 Task: Look for space in Lālgola, India from 9th June, 2023 to 16th June, 2023 for 2 adults in price range Rs.8000 to Rs.16000. Place can be entire place with 2 bedrooms having 2 beds and 1 bathroom. Property type can be house, flat, guest house. Booking option can be shelf check-in. Required host language is English.
Action: Mouse moved to (424, 73)
Screenshot: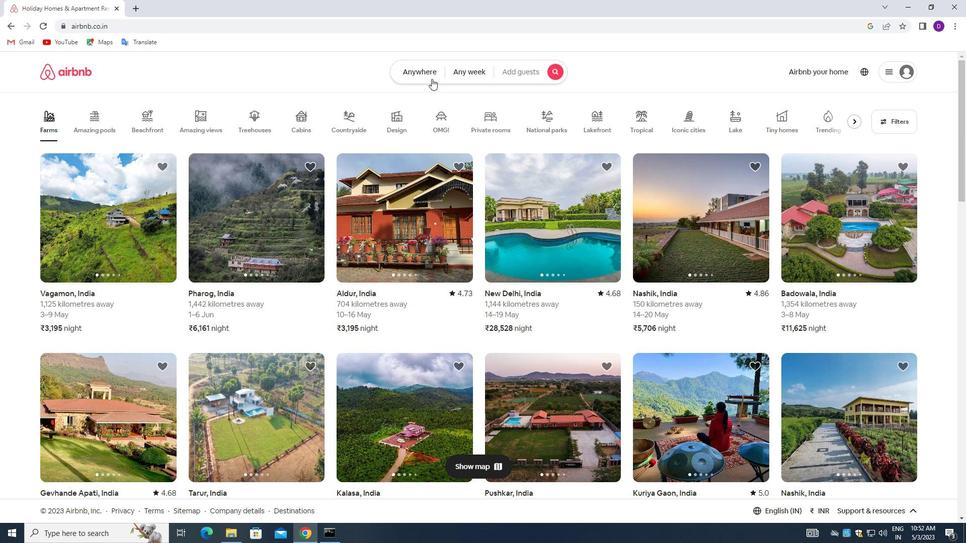 
Action: Mouse pressed left at (424, 73)
Screenshot: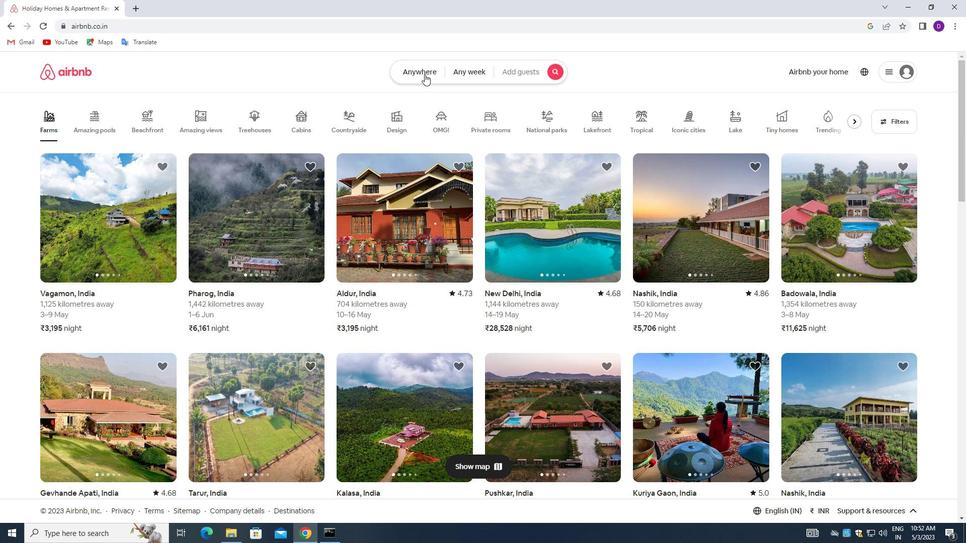 
Action: Mouse moved to (322, 116)
Screenshot: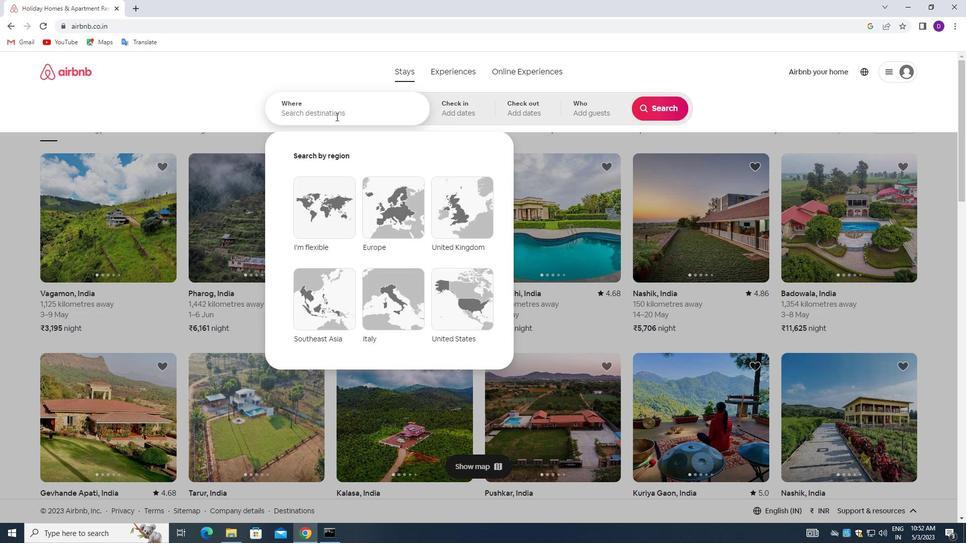 
Action: Mouse pressed left at (322, 116)
Screenshot: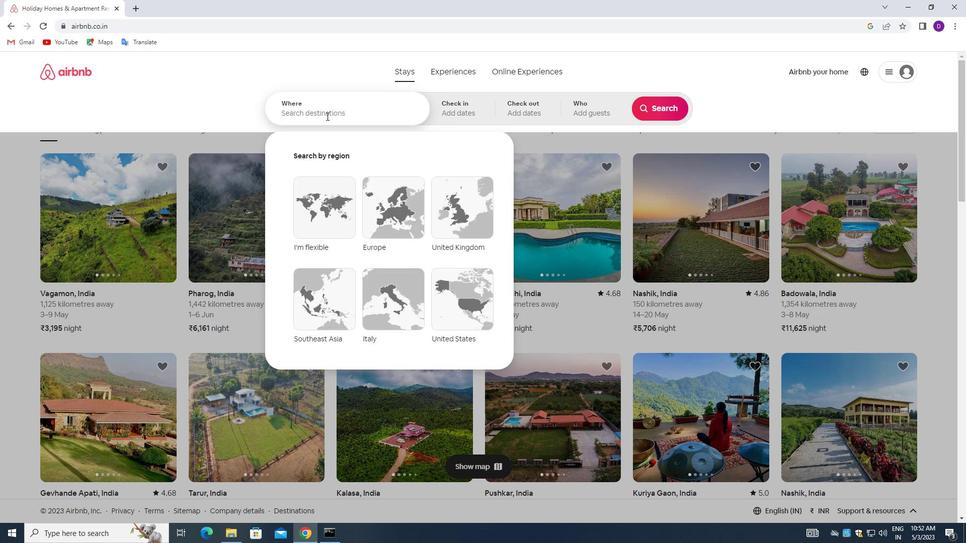 
Action: Mouse moved to (196, 98)
Screenshot: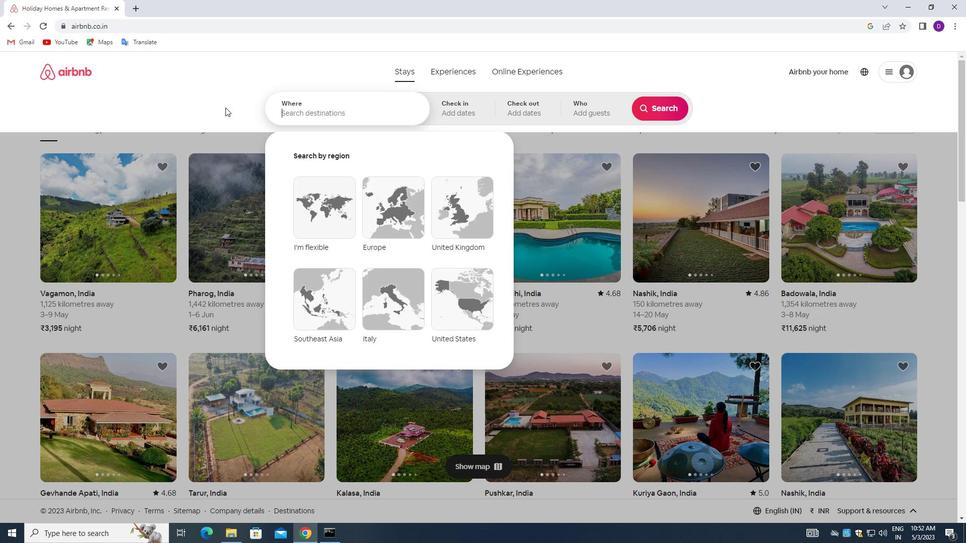 
Action: Key pressed <Key.shift>LALGOLA,<Key.space><Key.shift>INDIA<Key.enter>
Screenshot: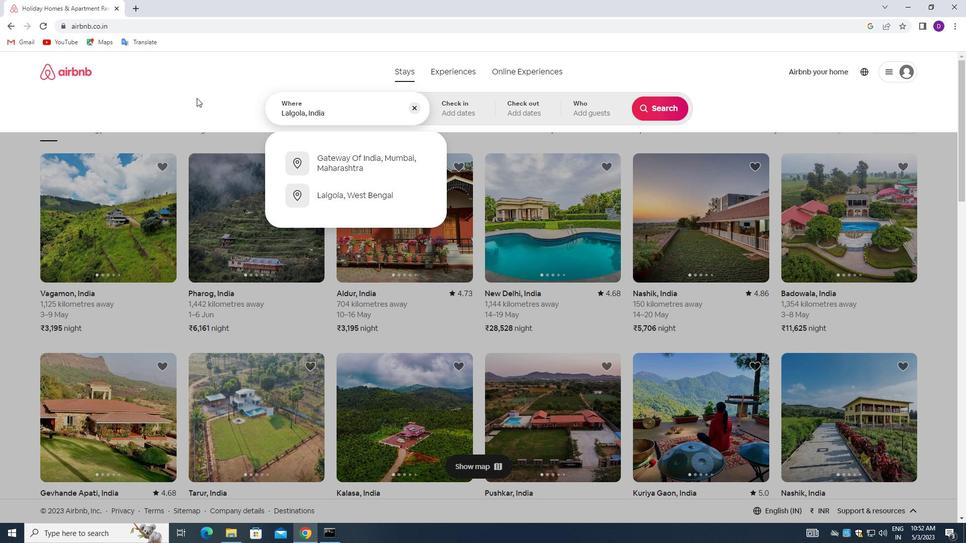 
Action: Mouse moved to (623, 255)
Screenshot: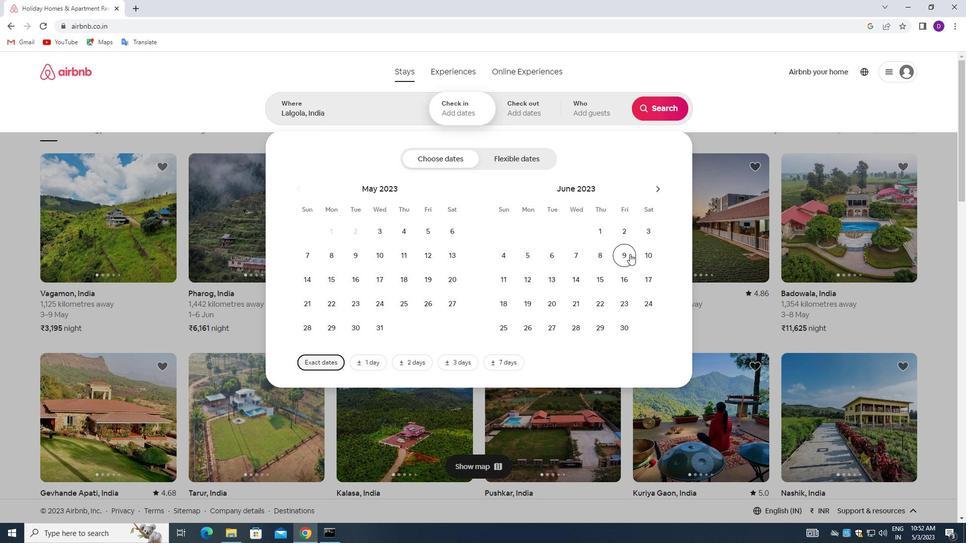 
Action: Mouse pressed left at (623, 255)
Screenshot: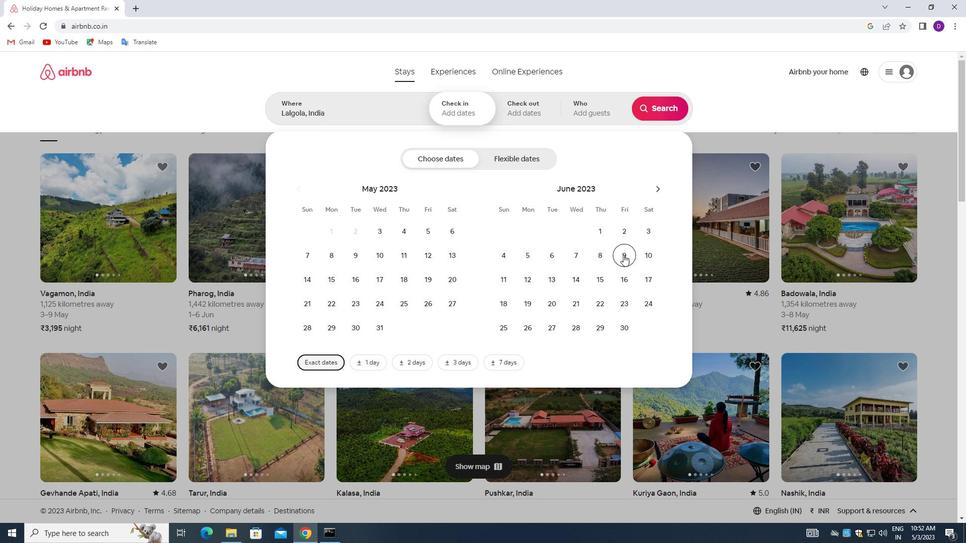 
Action: Mouse moved to (624, 276)
Screenshot: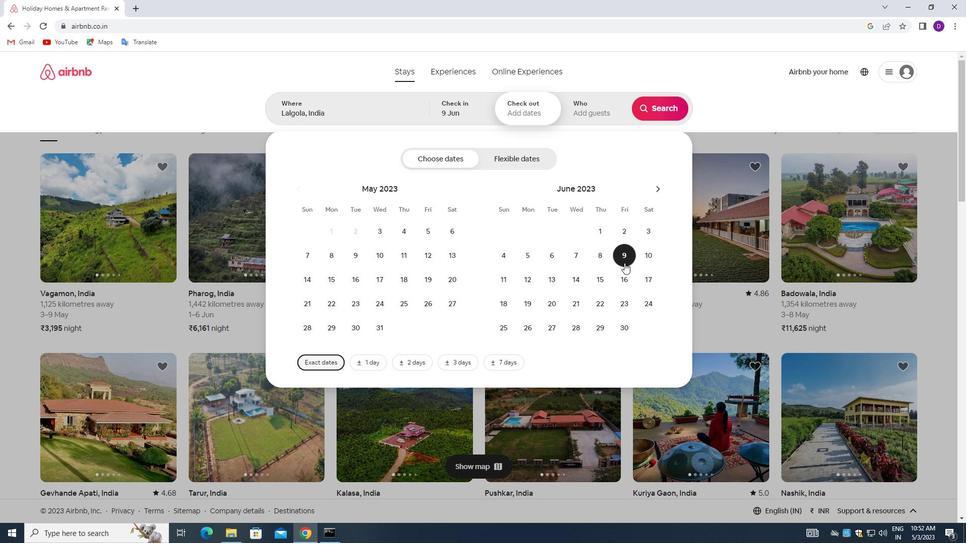 
Action: Mouse pressed left at (624, 276)
Screenshot: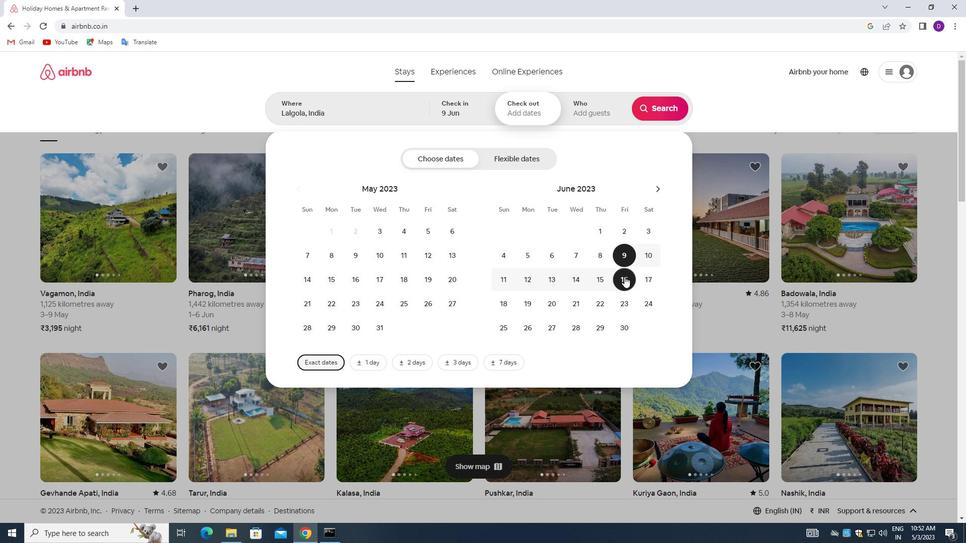 
Action: Mouse moved to (579, 113)
Screenshot: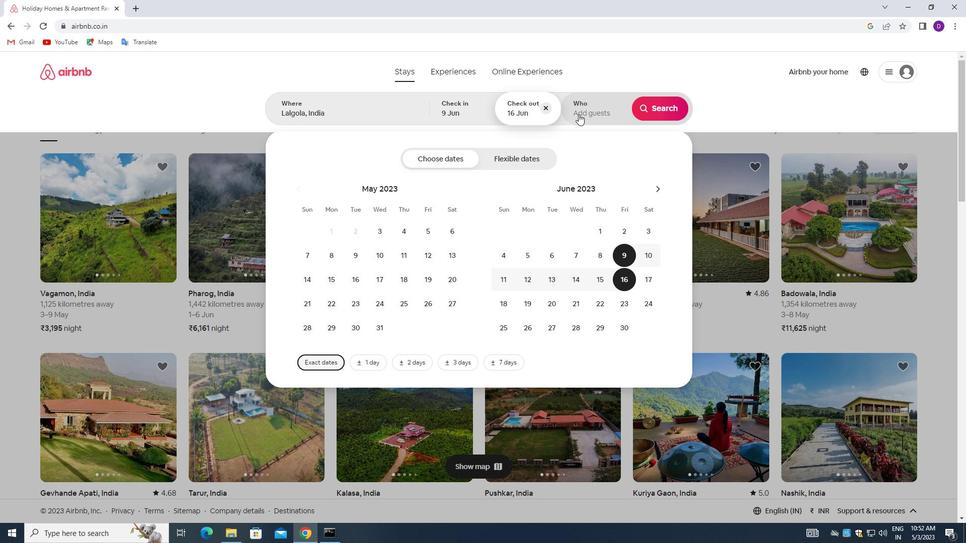 
Action: Mouse pressed left at (579, 113)
Screenshot: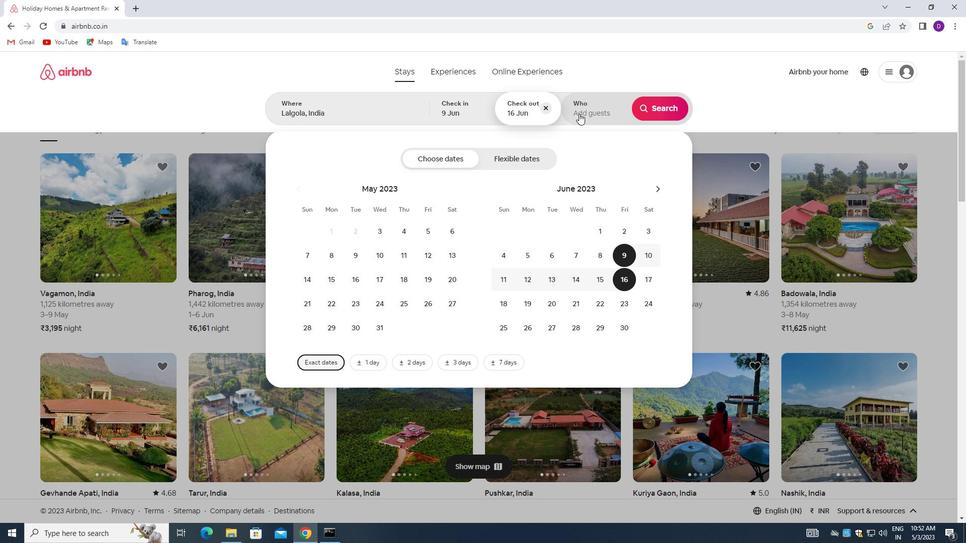 
Action: Mouse moved to (667, 162)
Screenshot: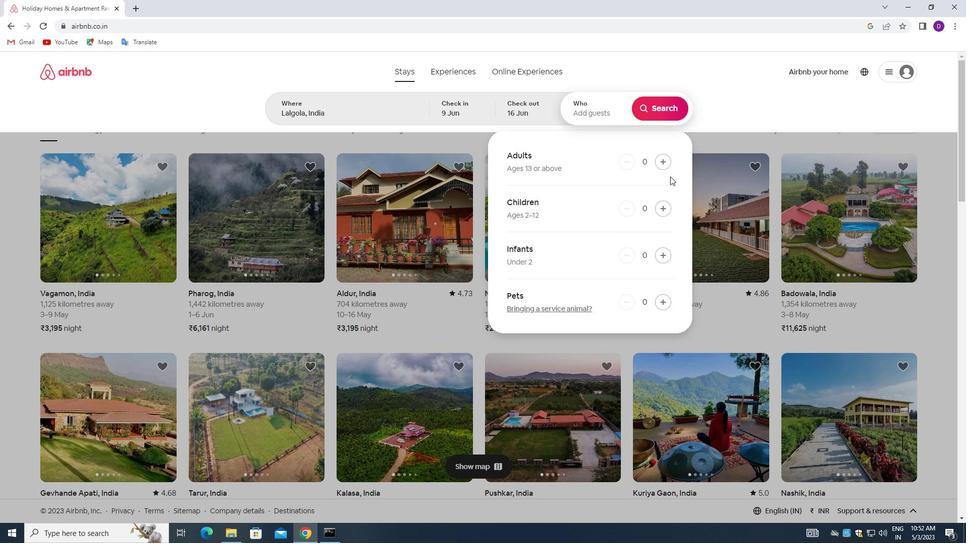 
Action: Mouse pressed left at (667, 162)
Screenshot: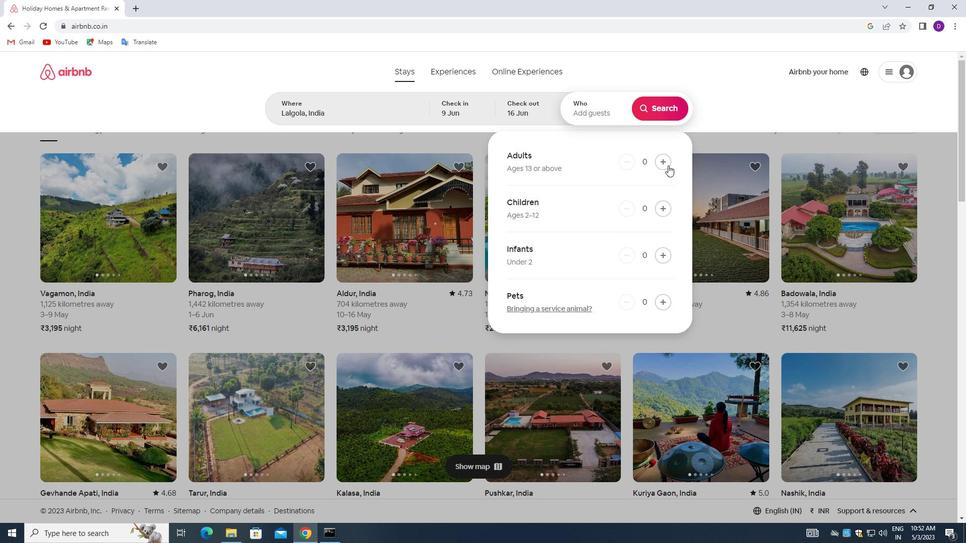 
Action: Mouse pressed left at (667, 162)
Screenshot: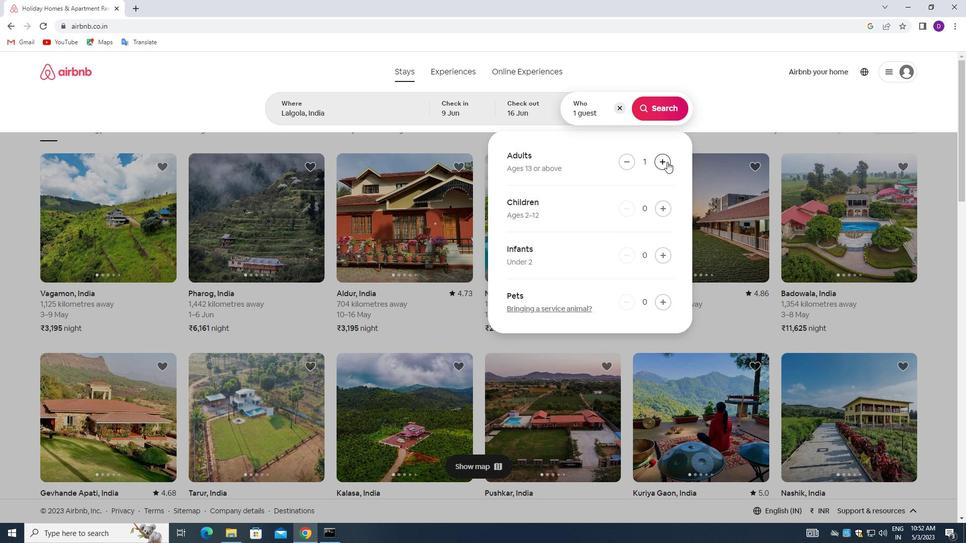 
Action: Mouse moved to (655, 105)
Screenshot: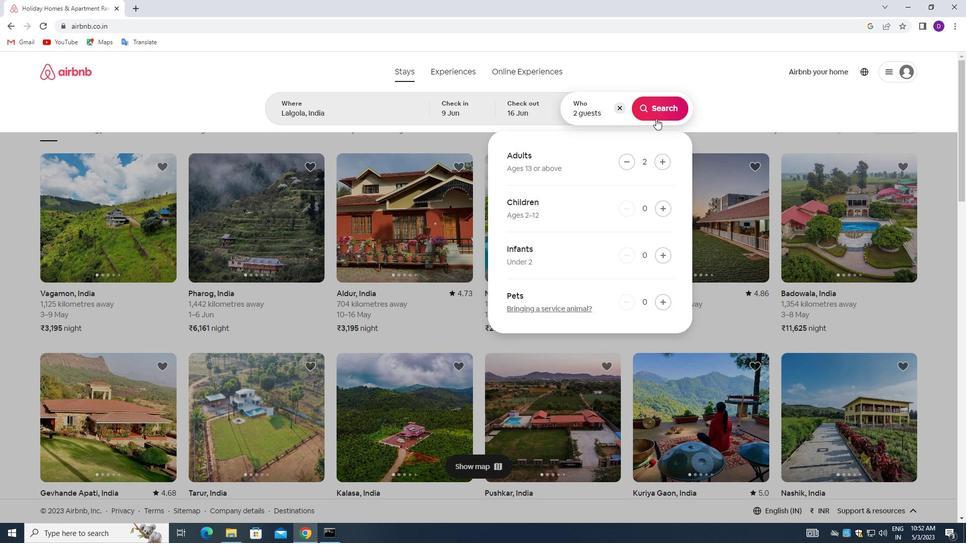 
Action: Mouse pressed left at (655, 105)
Screenshot: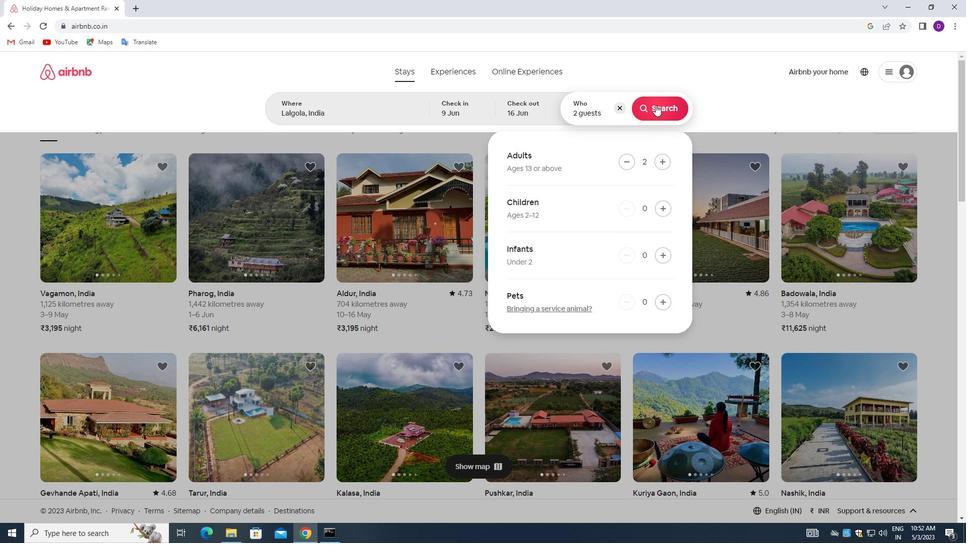 
Action: Mouse moved to (913, 113)
Screenshot: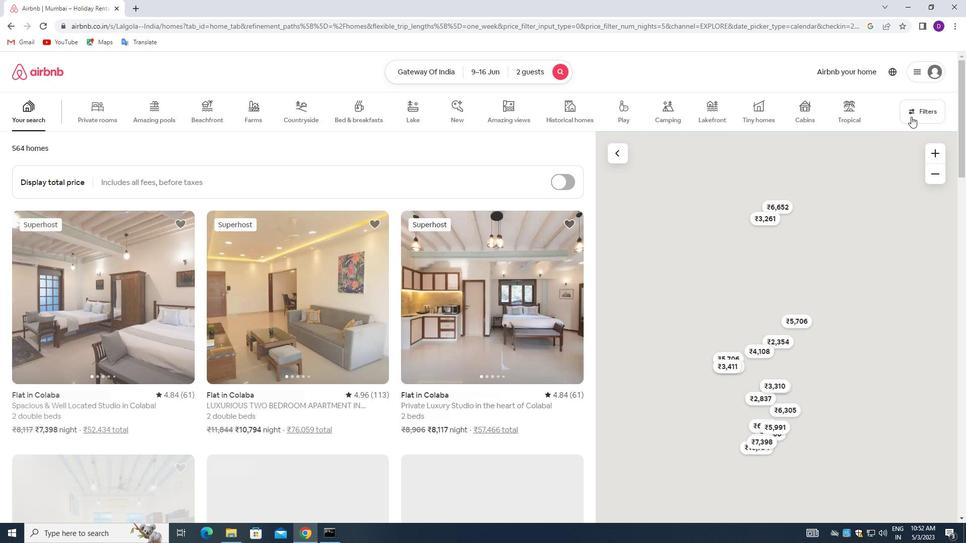 
Action: Mouse pressed left at (913, 113)
Screenshot: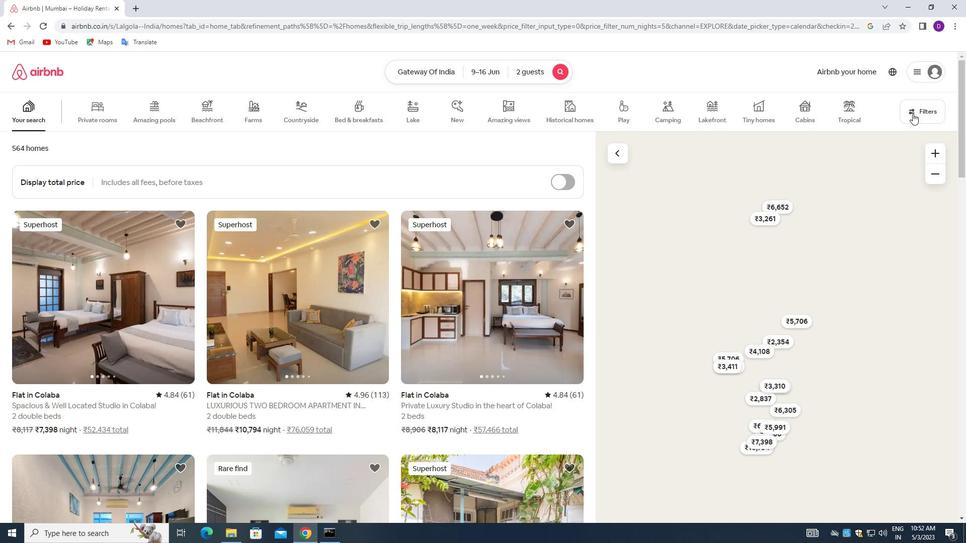 
Action: Mouse moved to (352, 240)
Screenshot: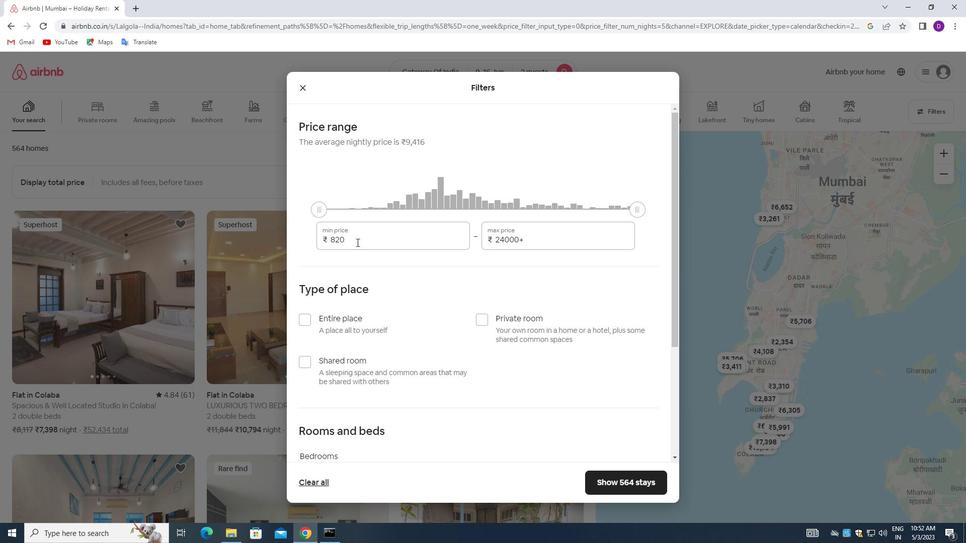 
Action: Mouse pressed left at (352, 240)
Screenshot: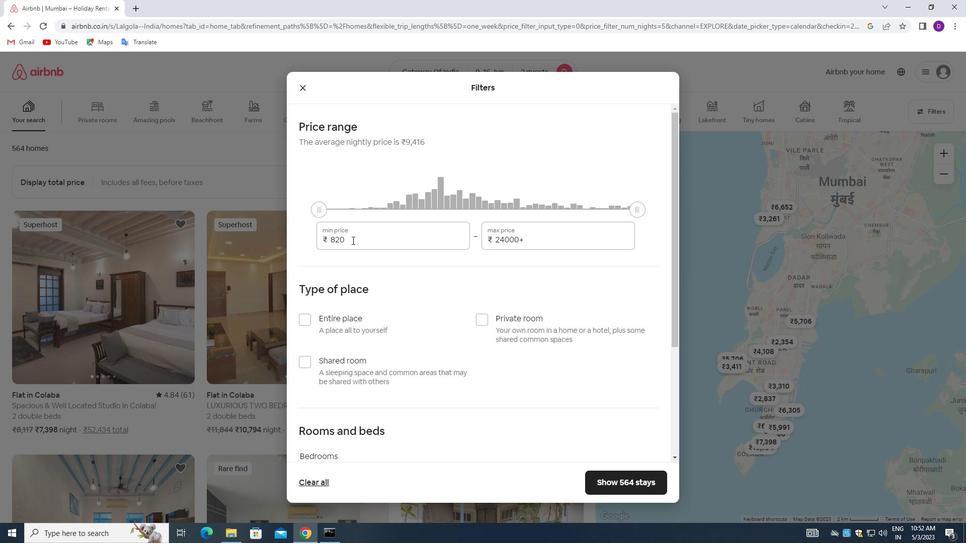 
Action: Mouse pressed left at (352, 240)
Screenshot: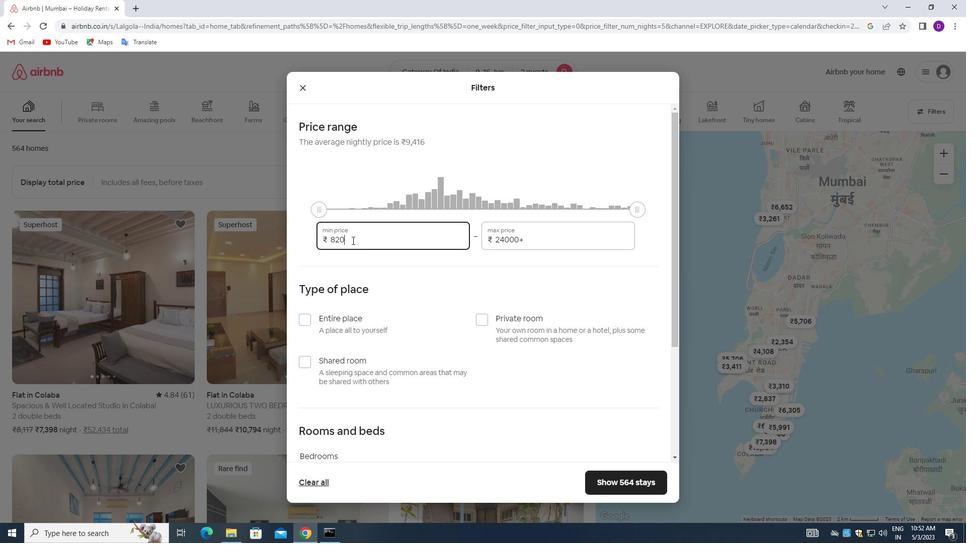 
Action: Key pressed 8000<Key.tab>16000
Screenshot: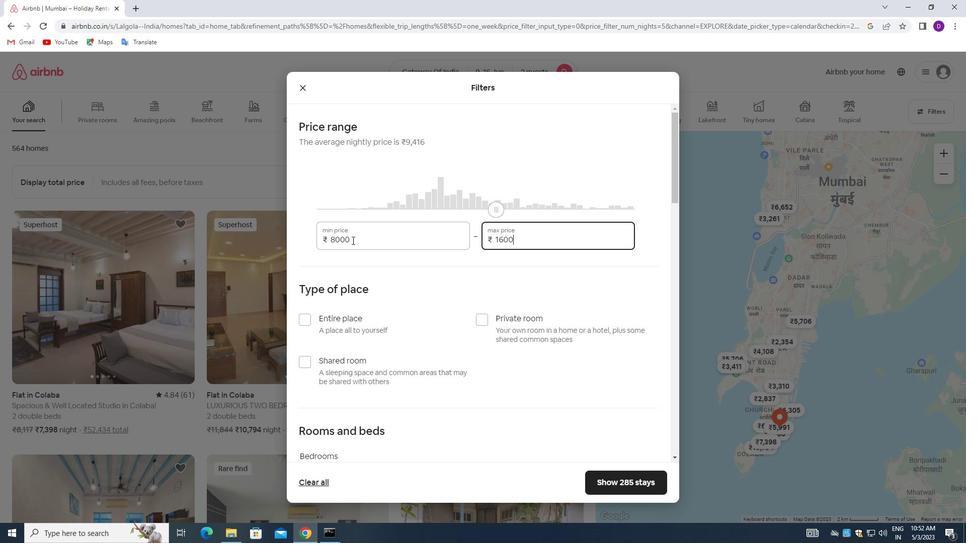 
Action: Mouse moved to (431, 294)
Screenshot: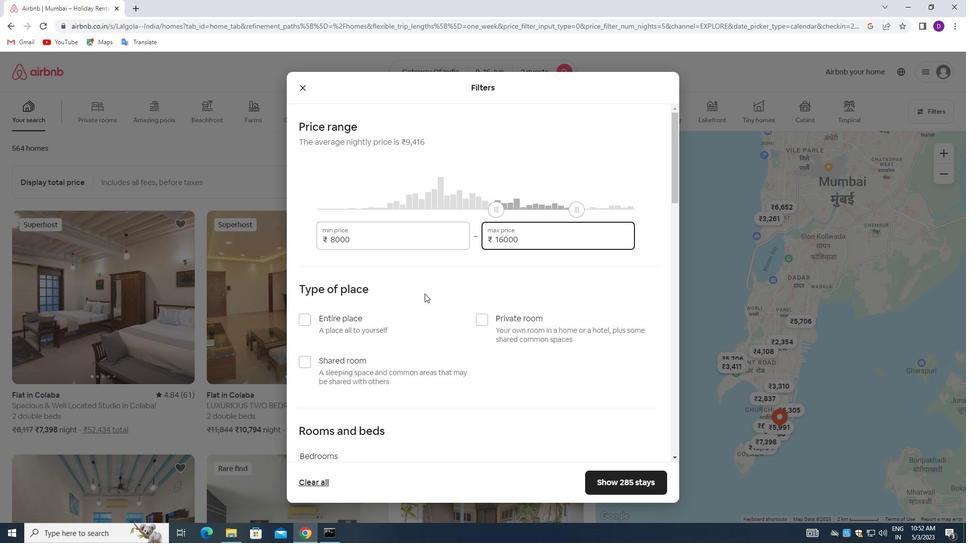 
Action: Mouse scrolled (431, 294) with delta (0, 0)
Screenshot: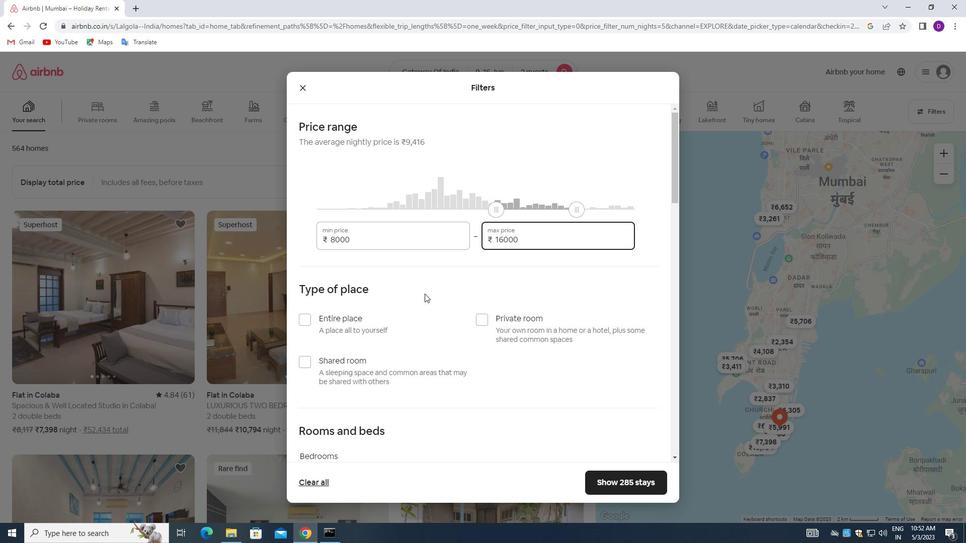 
Action: Mouse moved to (311, 266)
Screenshot: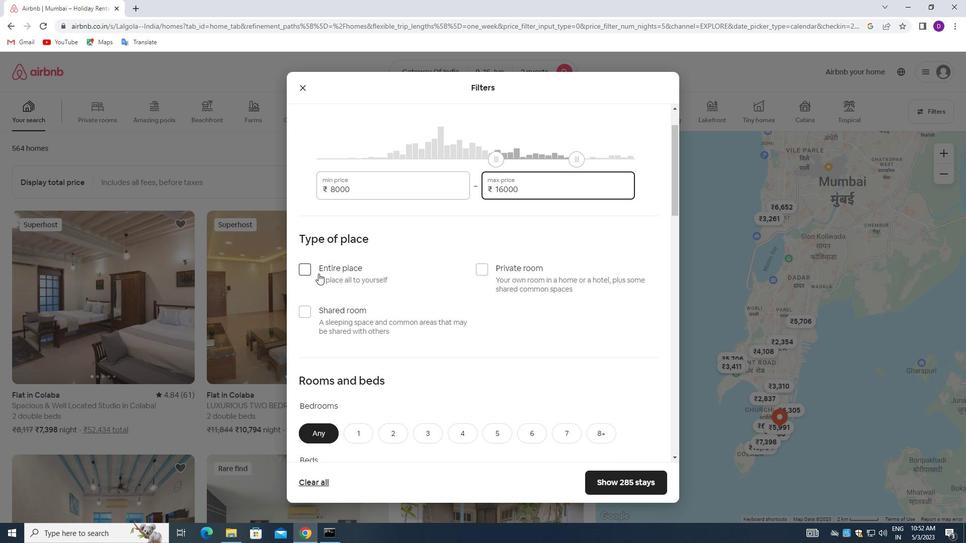 
Action: Mouse pressed left at (311, 266)
Screenshot: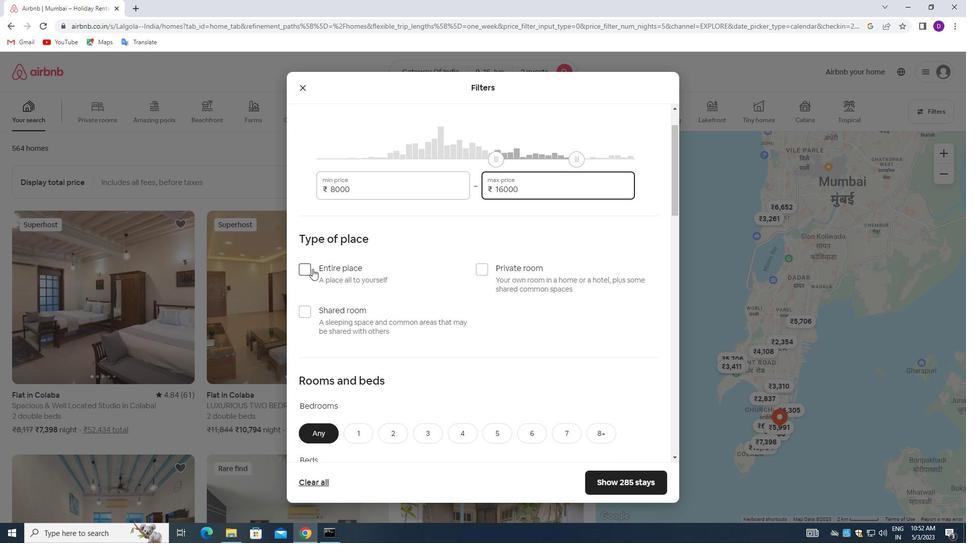 
Action: Mouse moved to (423, 279)
Screenshot: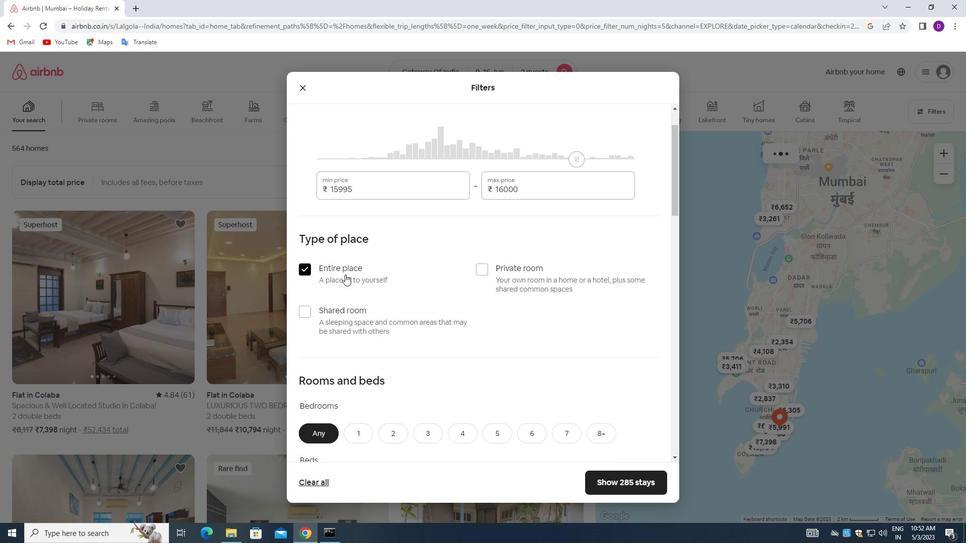 
Action: Mouse scrolled (423, 279) with delta (0, 0)
Screenshot: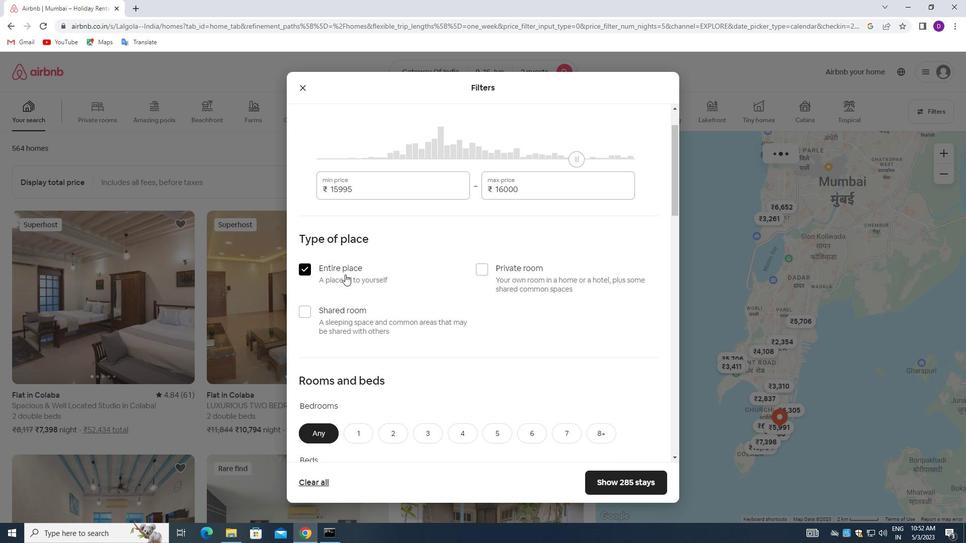 
Action: Mouse scrolled (423, 279) with delta (0, 0)
Screenshot: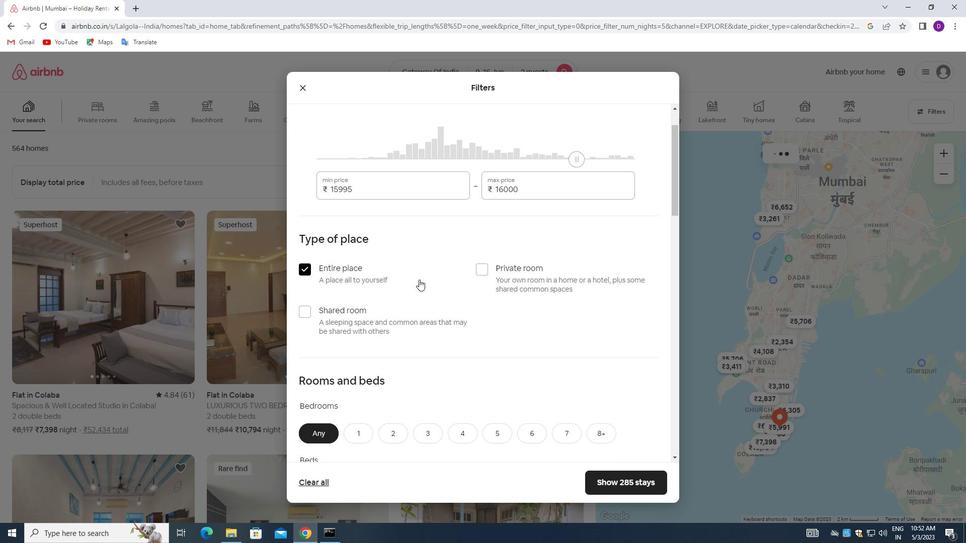 
Action: Mouse scrolled (423, 279) with delta (0, 0)
Screenshot: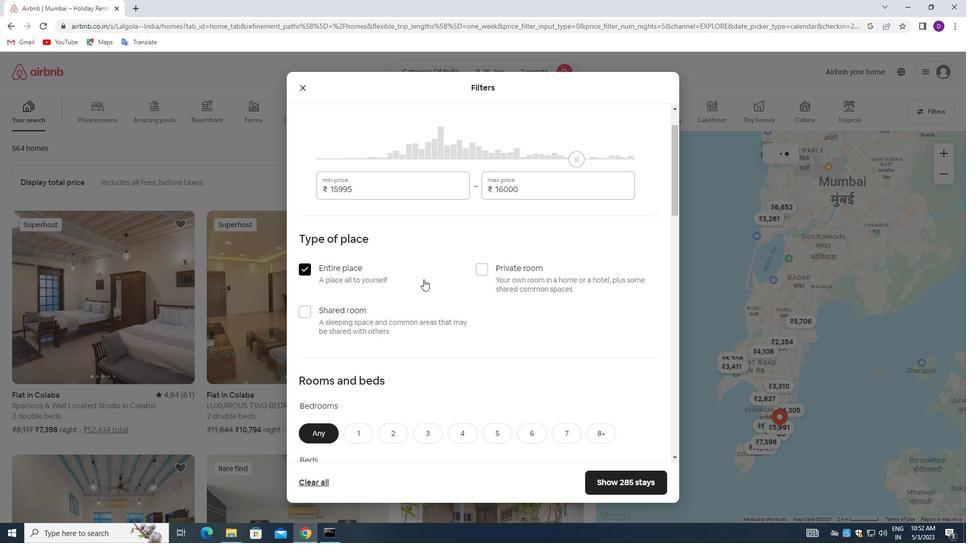 
Action: Mouse scrolled (423, 279) with delta (0, 0)
Screenshot: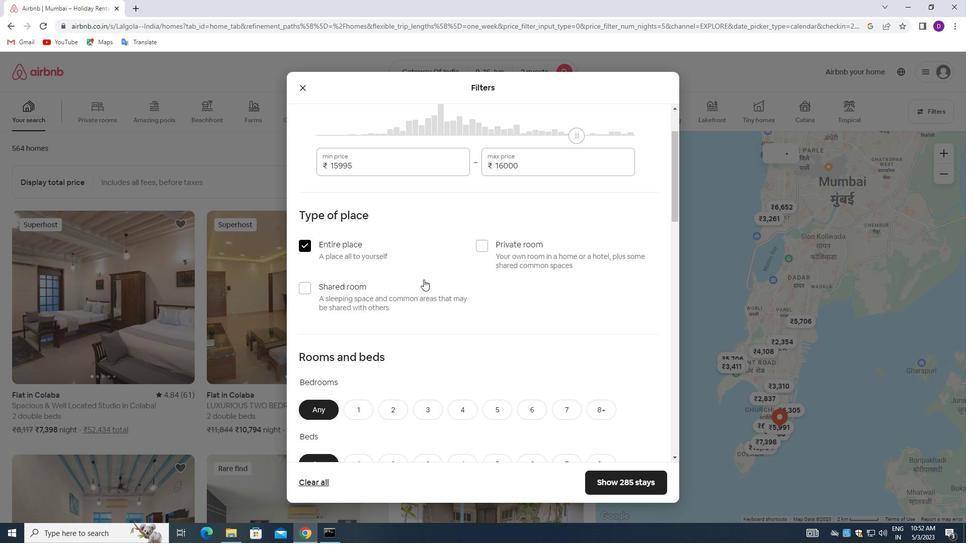 
Action: Mouse moved to (400, 239)
Screenshot: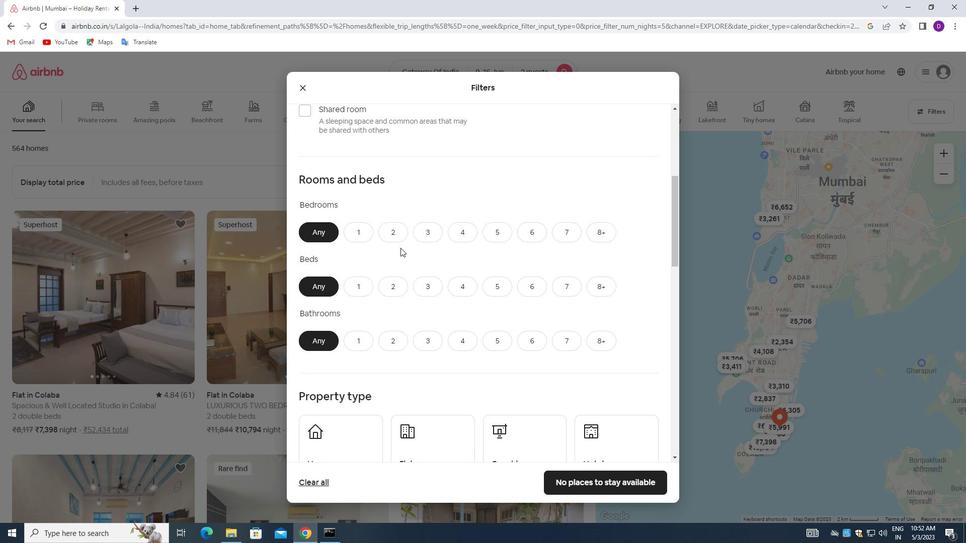 
Action: Mouse pressed left at (400, 239)
Screenshot: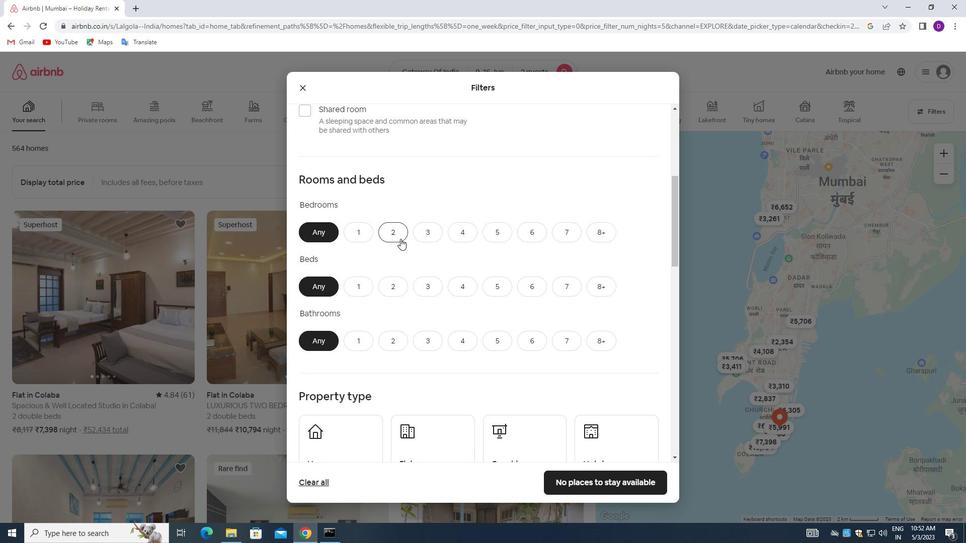 
Action: Mouse moved to (397, 287)
Screenshot: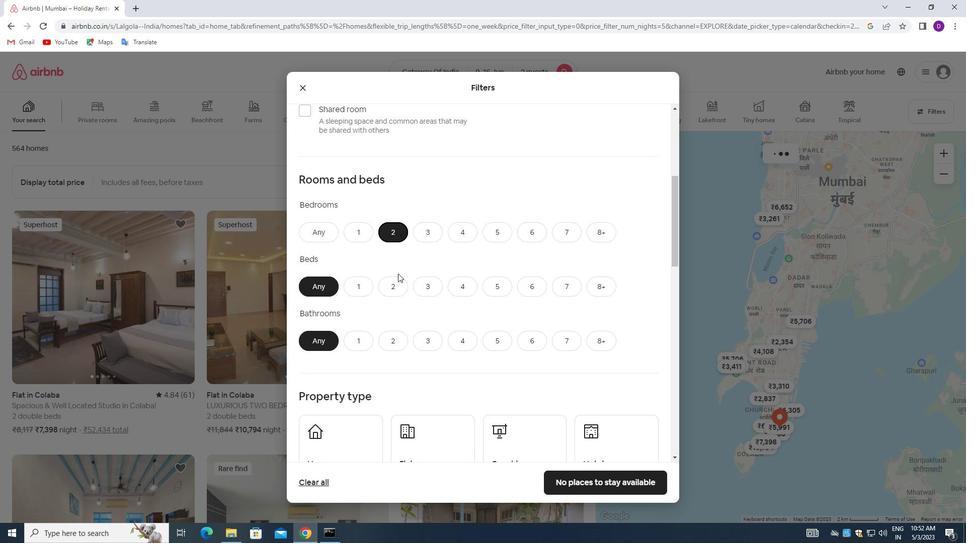 
Action: Mouse pressed left at (397, 287)
Screenshot: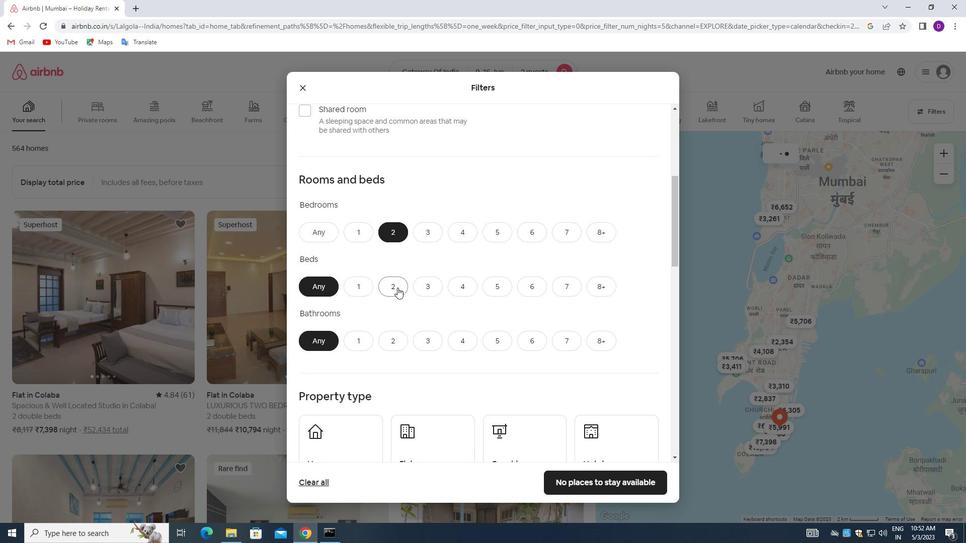 
Action: Mouse moved to (364, 335)
Screenshot: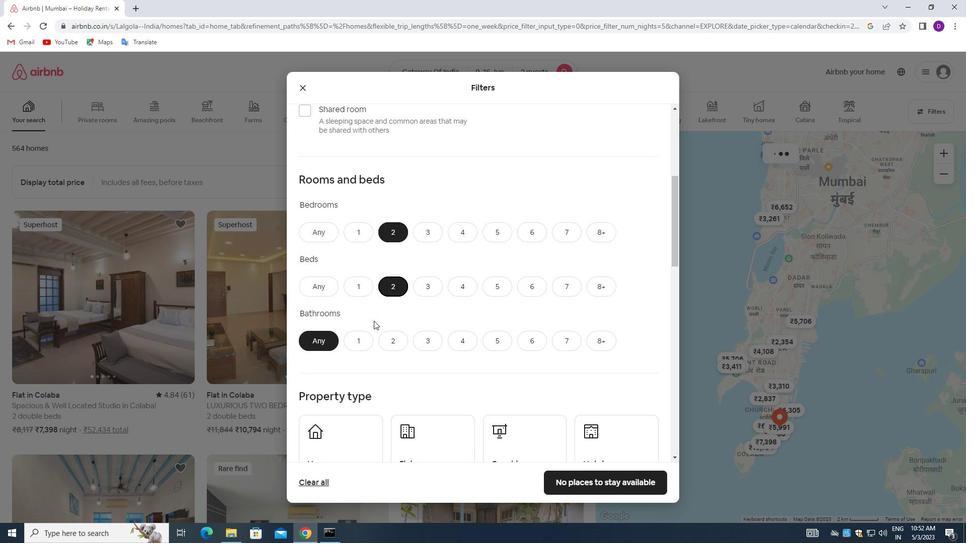 
Action: Mouse pressed left at (364, 335)
Screenshot: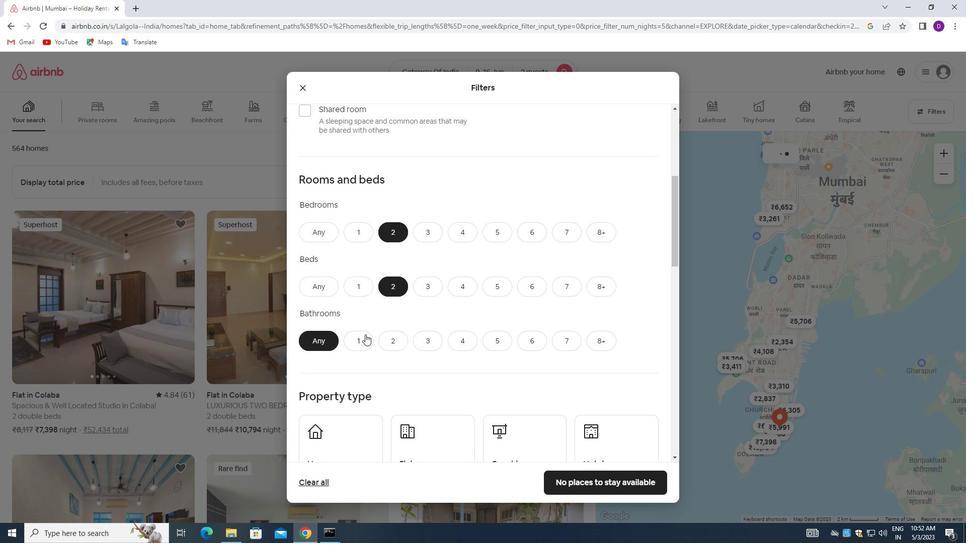 
Action: Mouse moved to (421, 288)
Screenshot: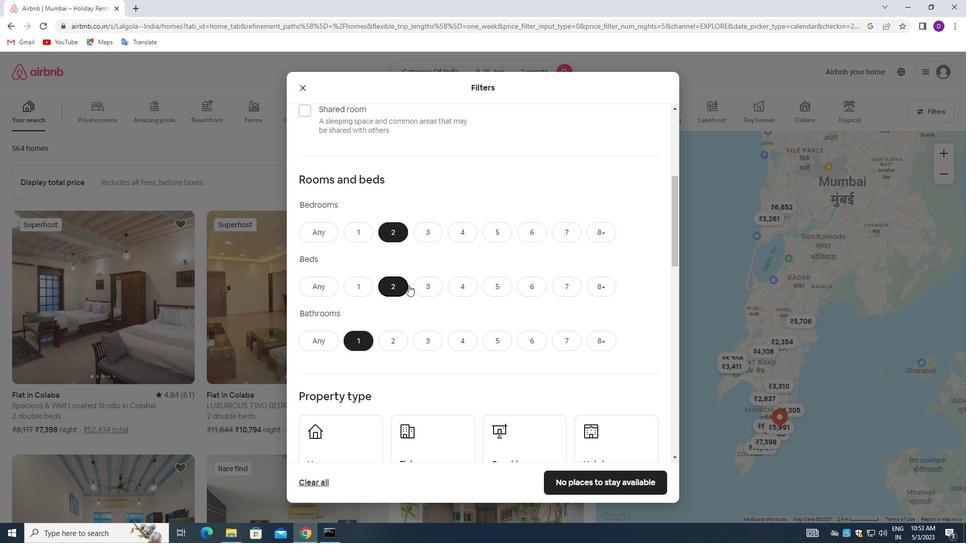 
Action: Mouse scrolled (421, 287) with delta (0, 0)
Screenshot: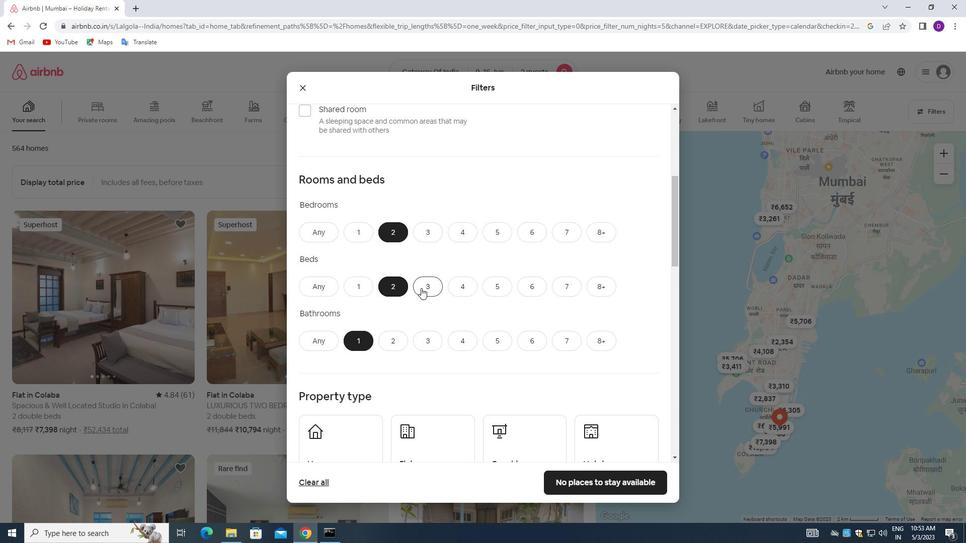 
Action: Mouse scrolled (421, 287) with delta (0, 0)
Screenshot: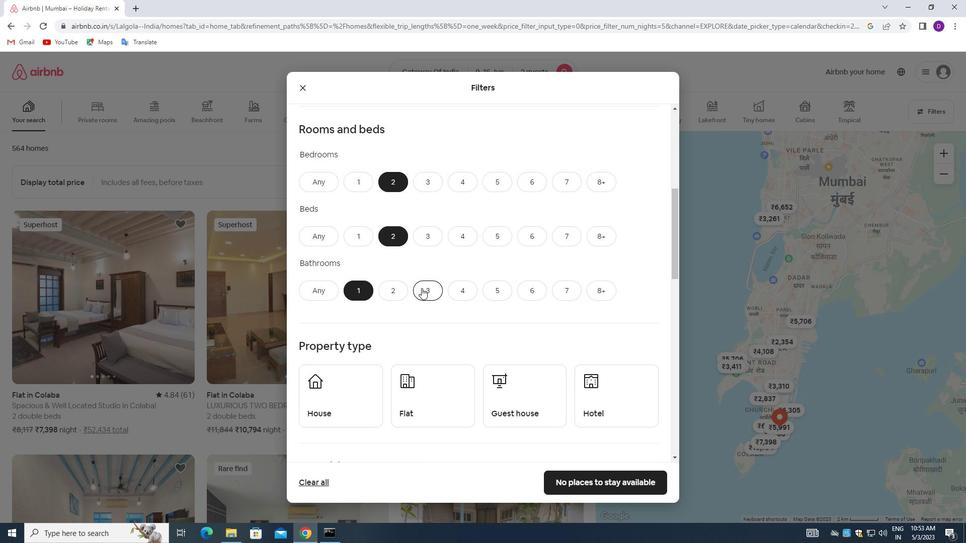 
Action: Mouse moved to (421, 288)
Screenshot: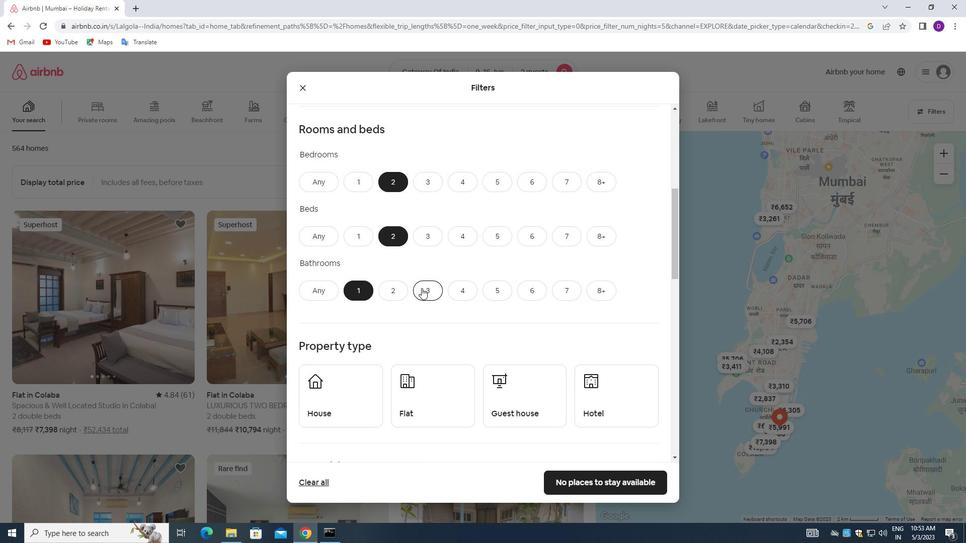 
Action: Mouse scrolled (421, 288) with delta (0, 0)
Screenshot: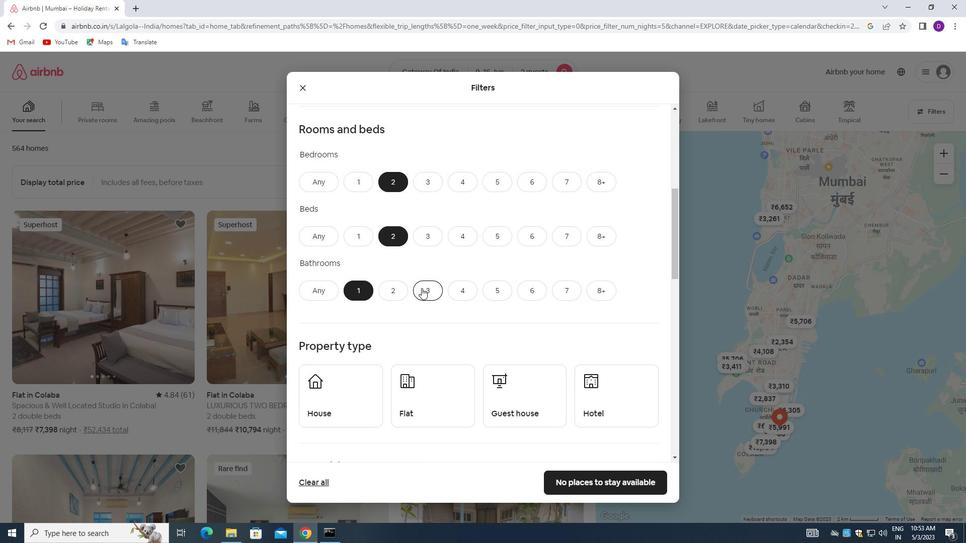 
Action: Mouse moved to (350, 298)
Screenshot: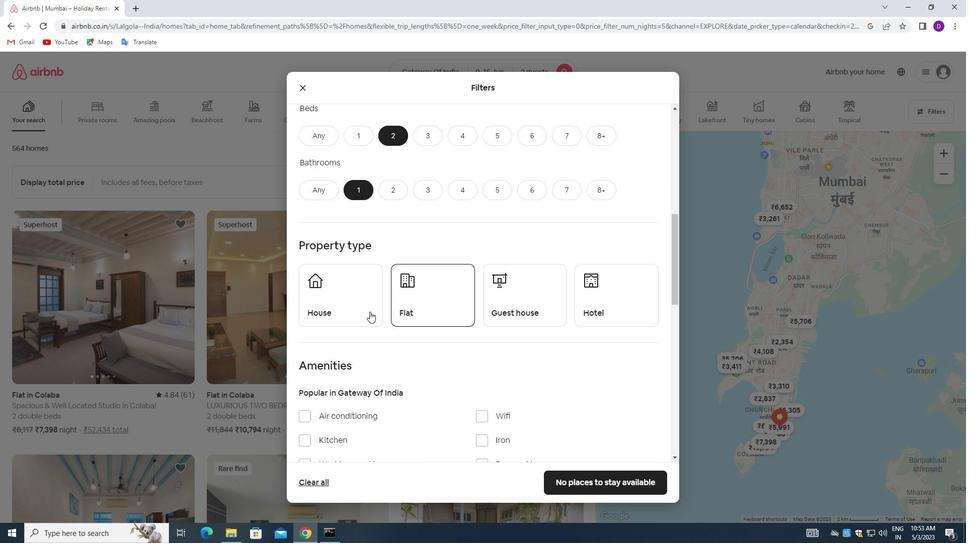 
Action: Mouse pressed left at (350, 298)
Screenshot: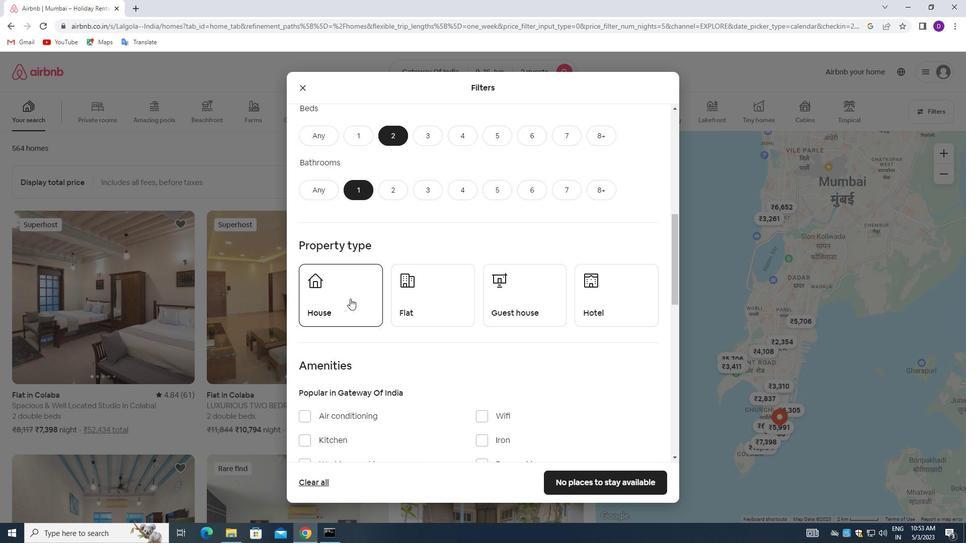 
Action: Mouse moved to (414, 303)
Screenshot: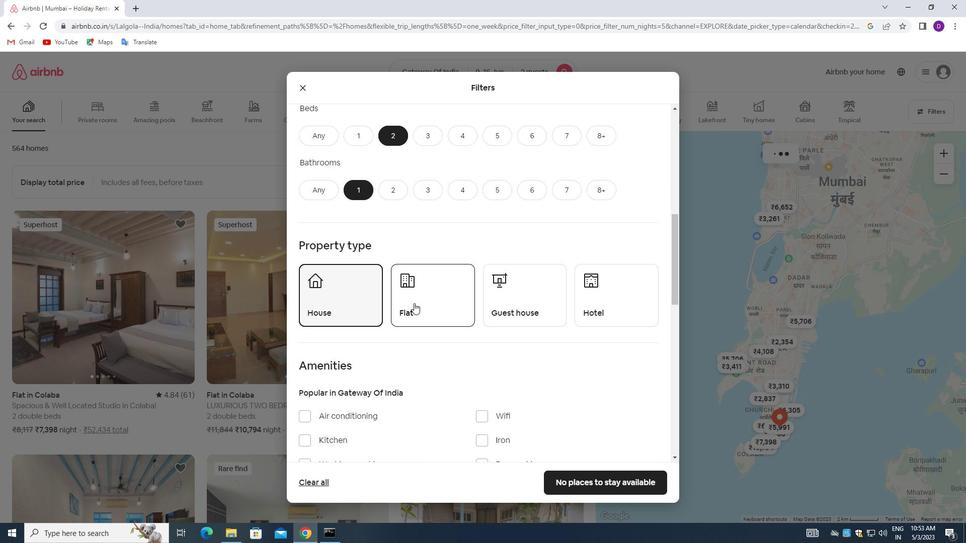 
Action: Mouse pressed left at (414, 303)
Screenshot: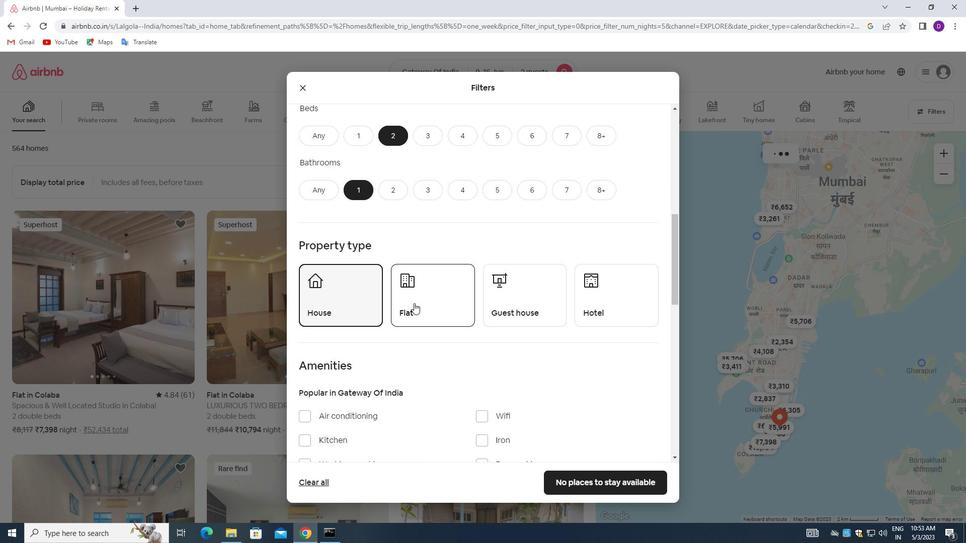 
Action: Mouse moved to (513, 297)
Screenshot: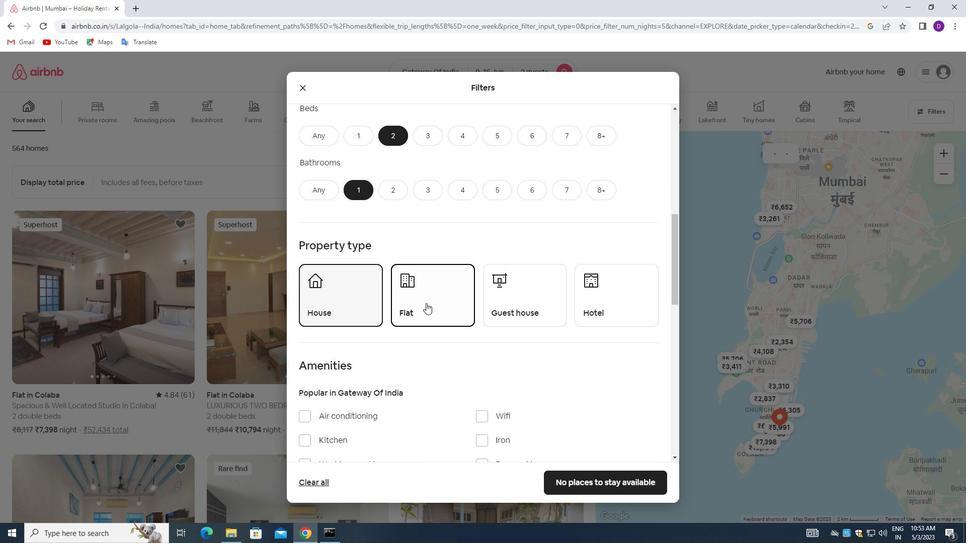
Action: Mouse pressed left at (513, 297)
Screenshot: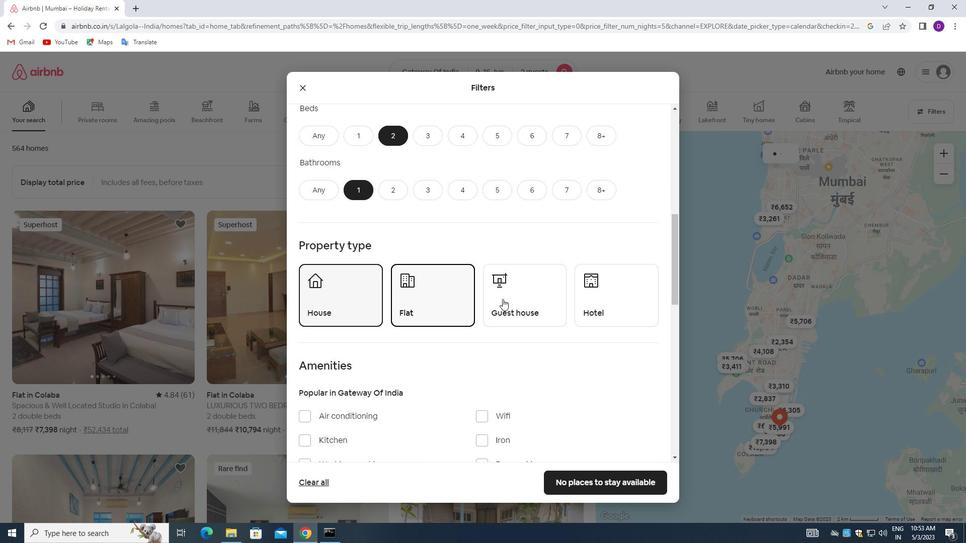 
Action: Mouse moved to (472, 292)
Screenshot: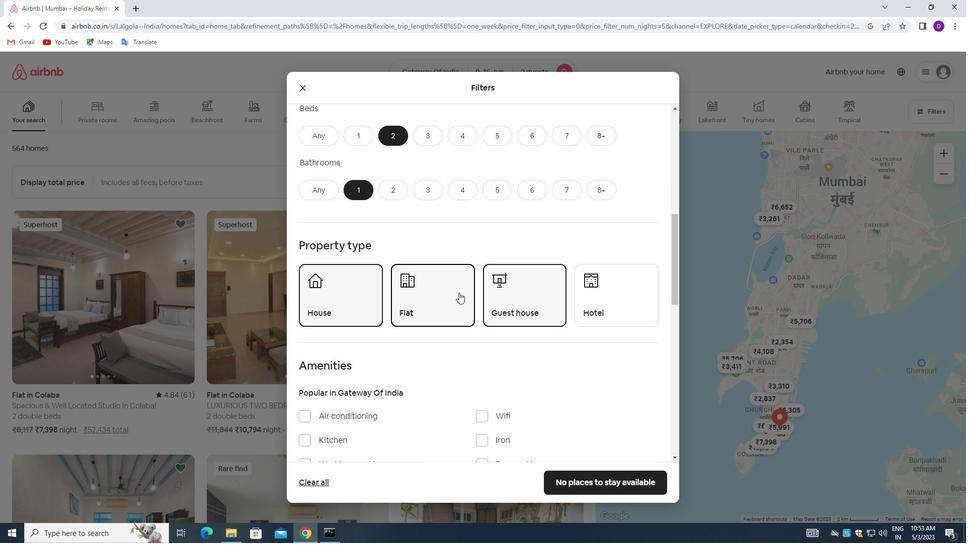 
Action: Mouse scrolled (472, 292) with delta (0, 0)
Screenshot: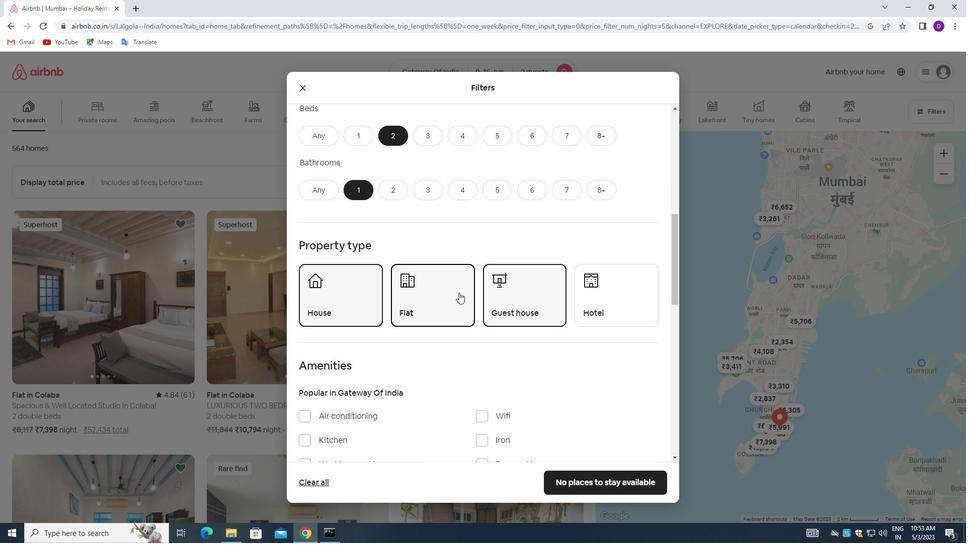 
Action: Mouse scrolled (472, 292) with delta (0, 0)
Screenshot: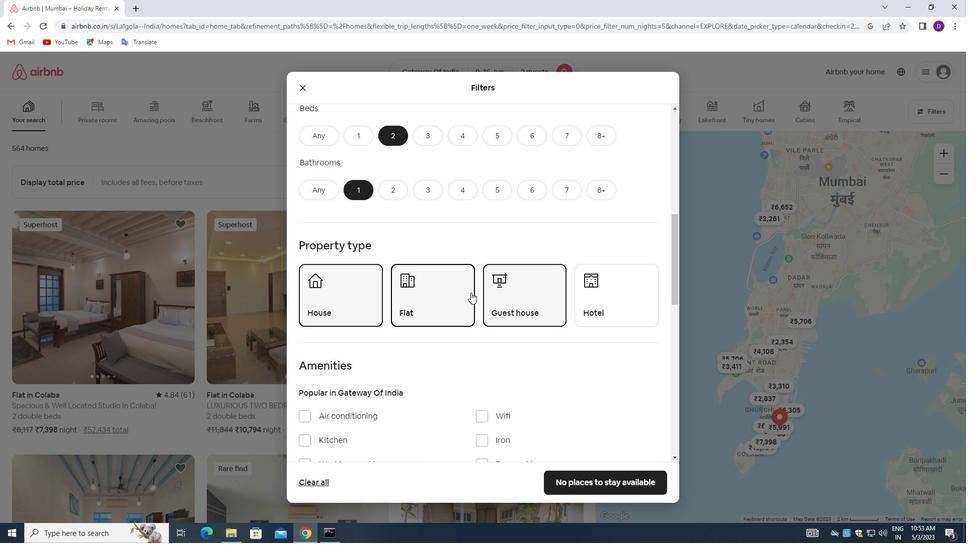
Action: Mouse scrolled (472, 292) with delta (0, 0)
Screenshot: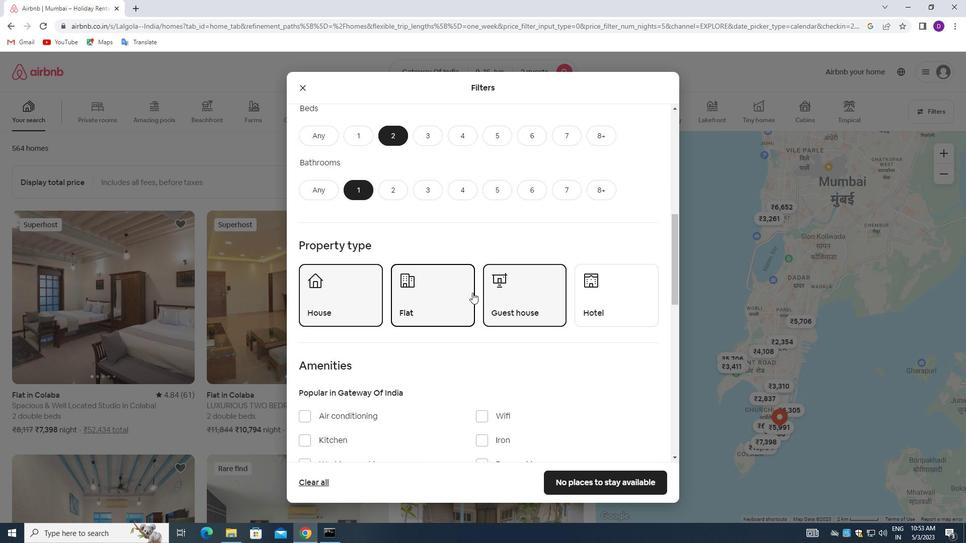 
Action: Mouse moved to (425, 308)
Screenshot: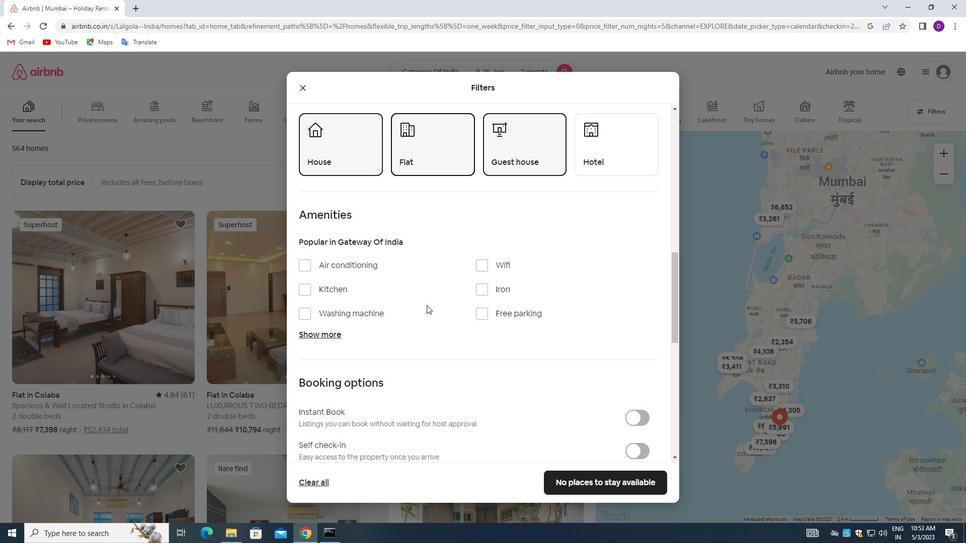 
Action: Mouse scrolled (425, 307) with delta (0, 0)
Screenshot: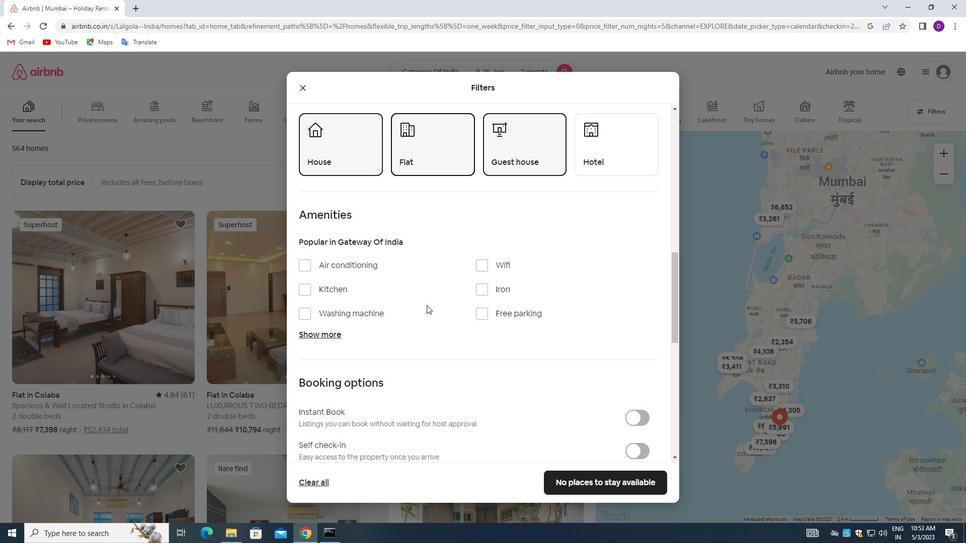 
Action: Mouse moved to (425, 310)
Screenshot: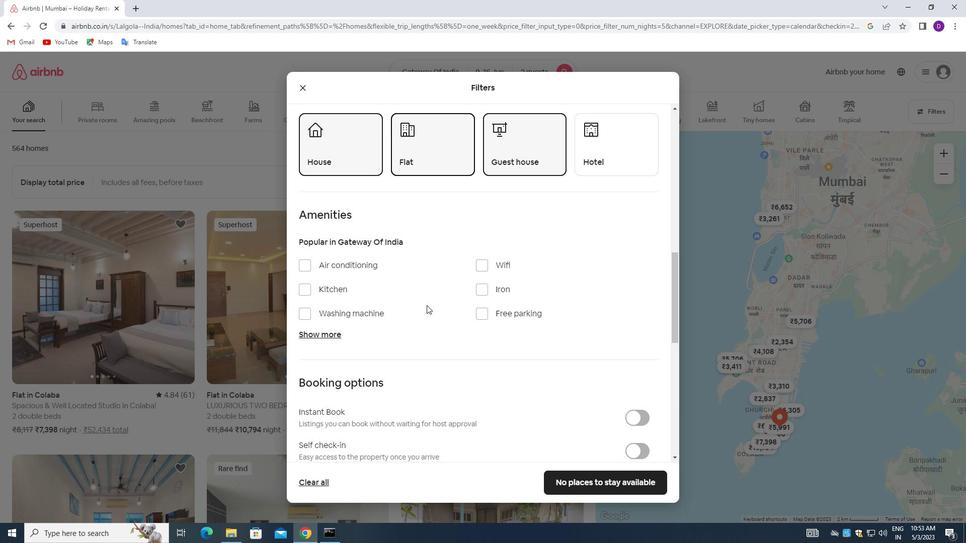 
Action: Mouse scrolled (425, 309) with delta (0, 0)
Screenshot: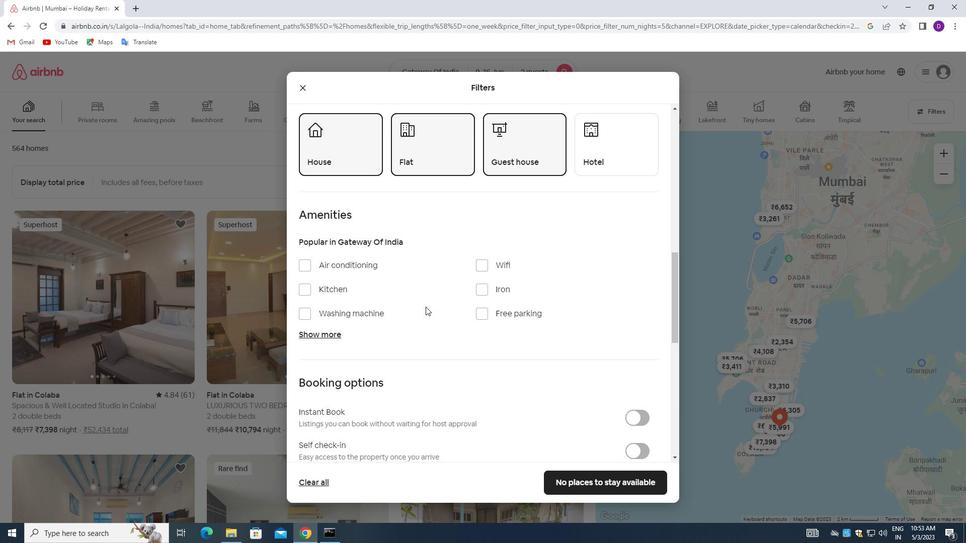 
Action: Mouse moved to (634, 353)
Screenshot: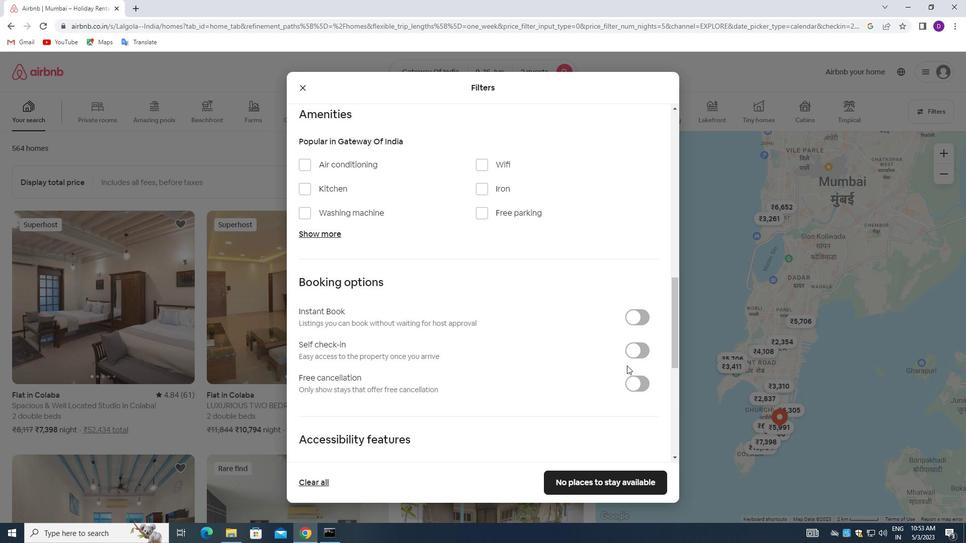 
Action: Mouse pressed left at (634, 353)
Screenshot: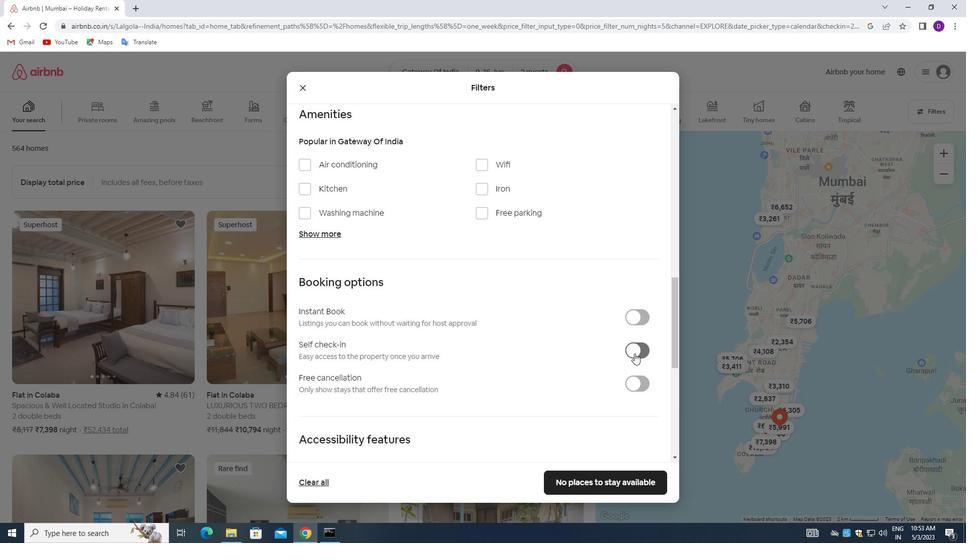 
Action: Mouse moved to (421, 352)
Screenshot: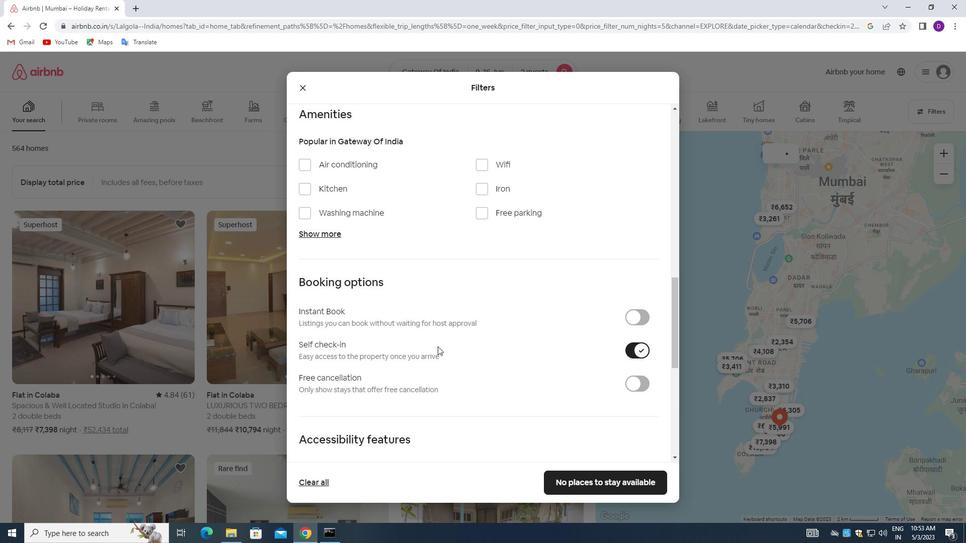 
Action: Mouse scrolled (421, 352) with delta (0, 0)
Screenshot: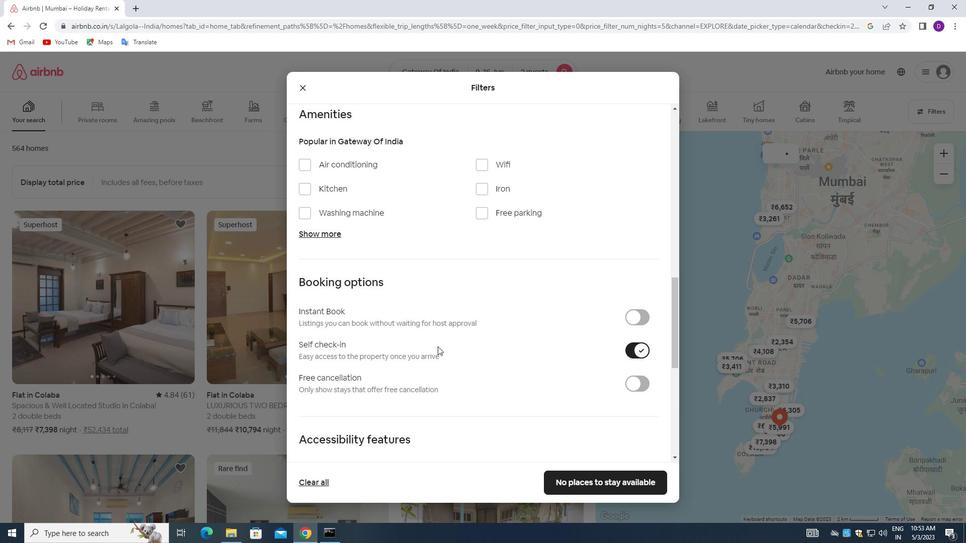 
Action: Mouse moved to (413, 354)
Screenshot: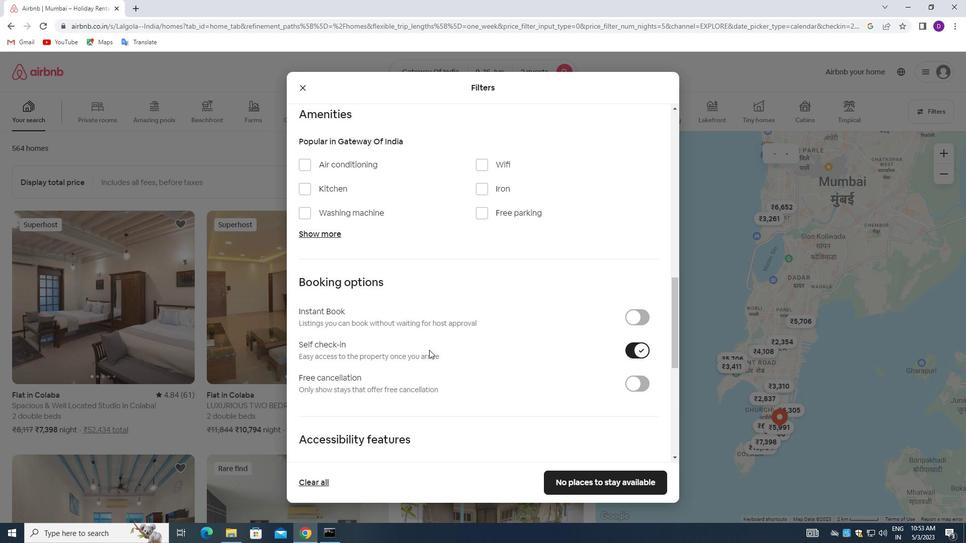 
Action: Mouse scrolled (413, 354) with delta (0, 0)
Screenshot: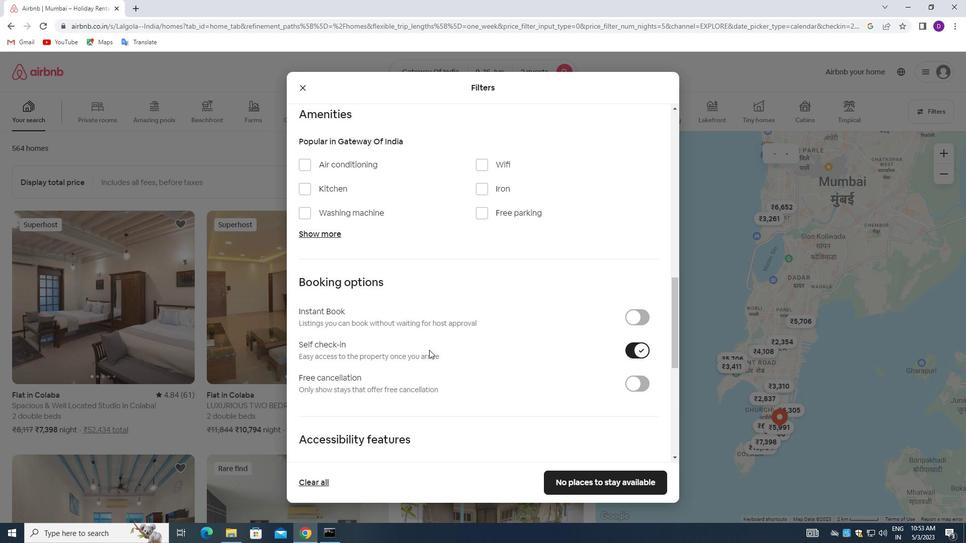 
Action: Mouse moved to (412, 354)
Screenshot: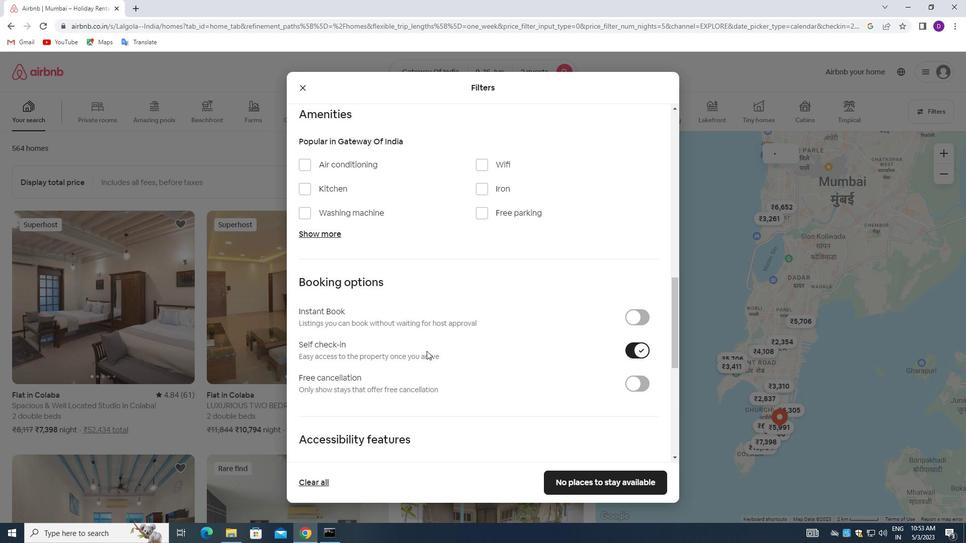 
Action: Mouse scrolled (412, 354) with delta (0, 0)
Screenshot: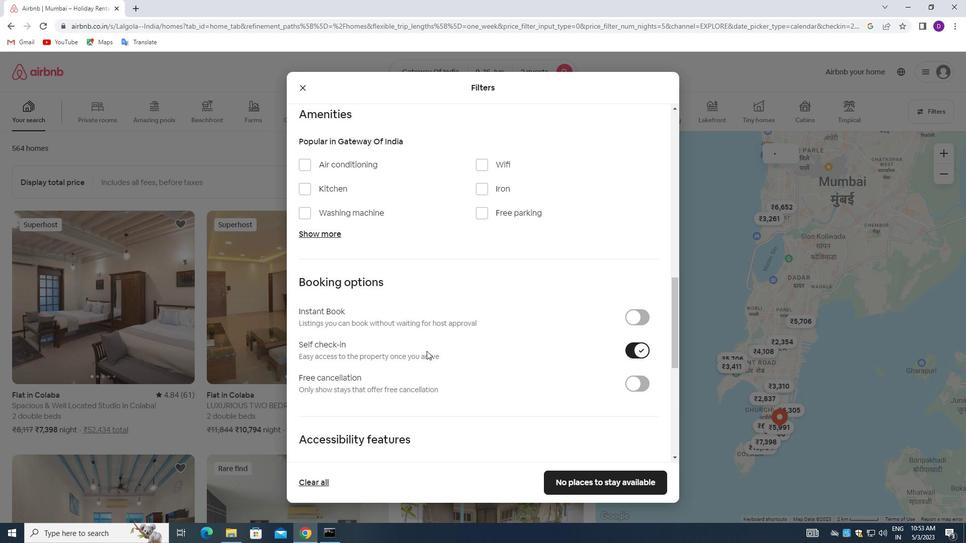 
Action: Mouse moved to (406, 335)
Screenshot: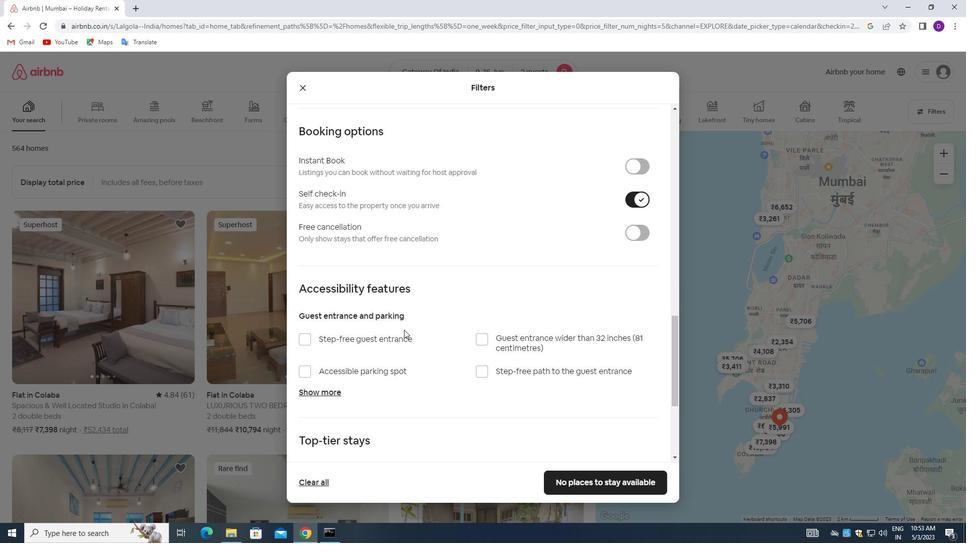 
Action: Mouse scrolled (406, 334) with delta (0, 0)
Screenshot: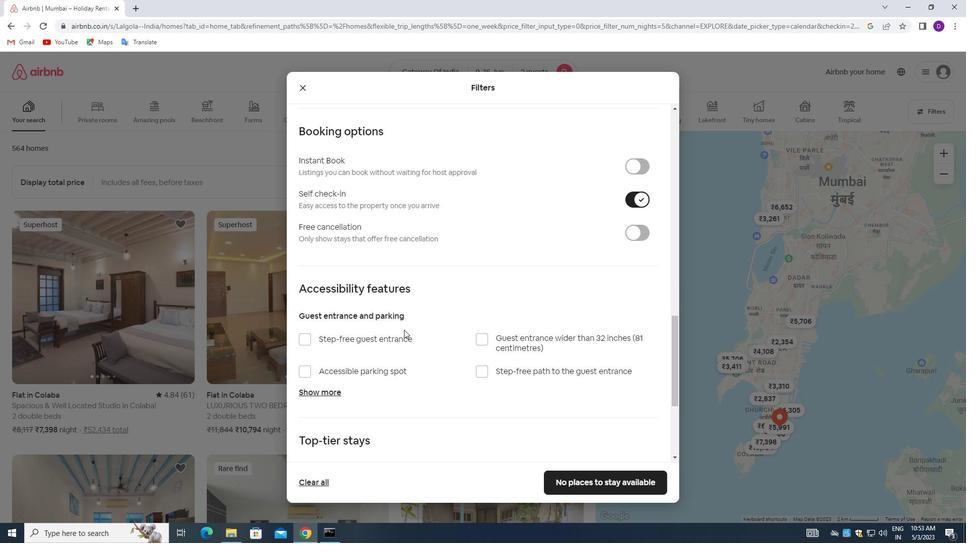 
Action: Mouse moved to (406, 337)
Screenshot: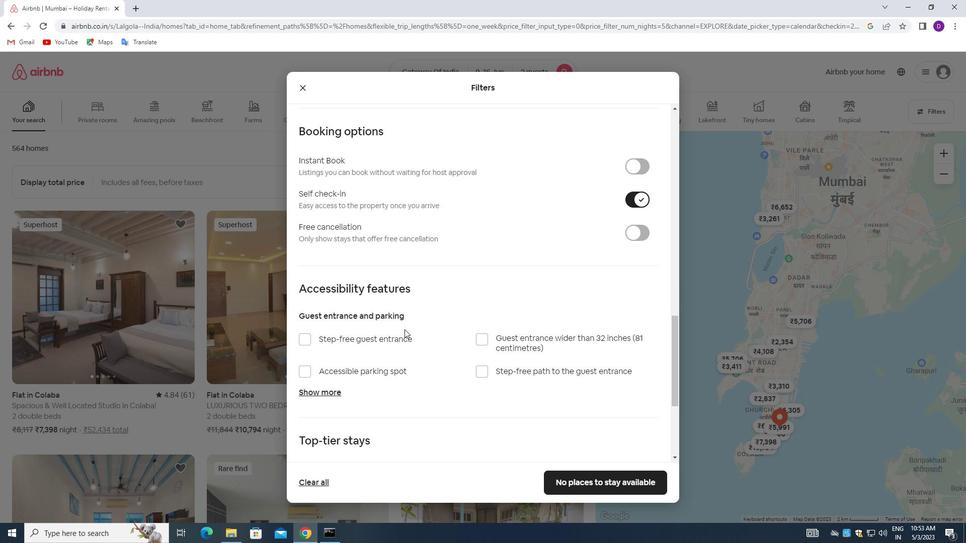 
Action: Mouse scrolled (406, 336) with delta (0, 0)
Screenshot: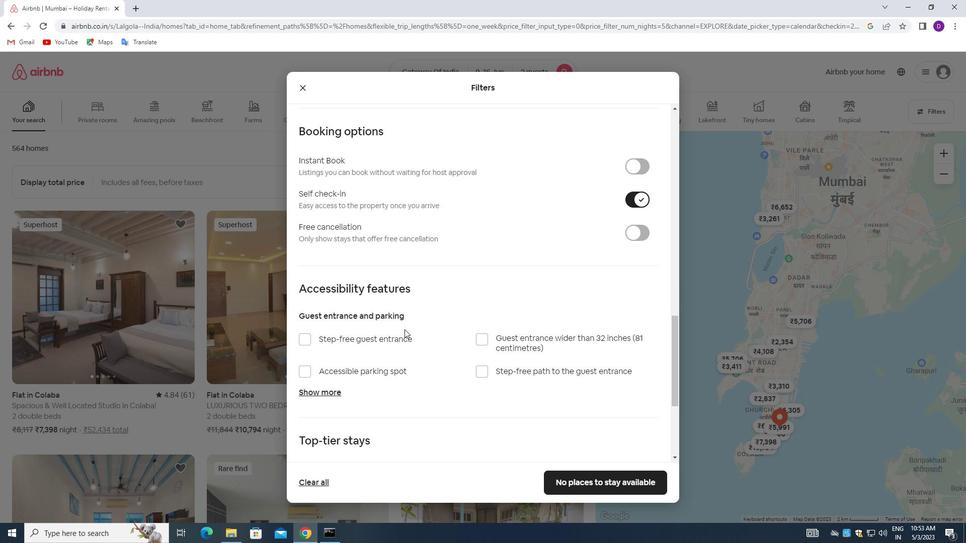 
Action: Mouse moved to (406, 337)
Screenshot: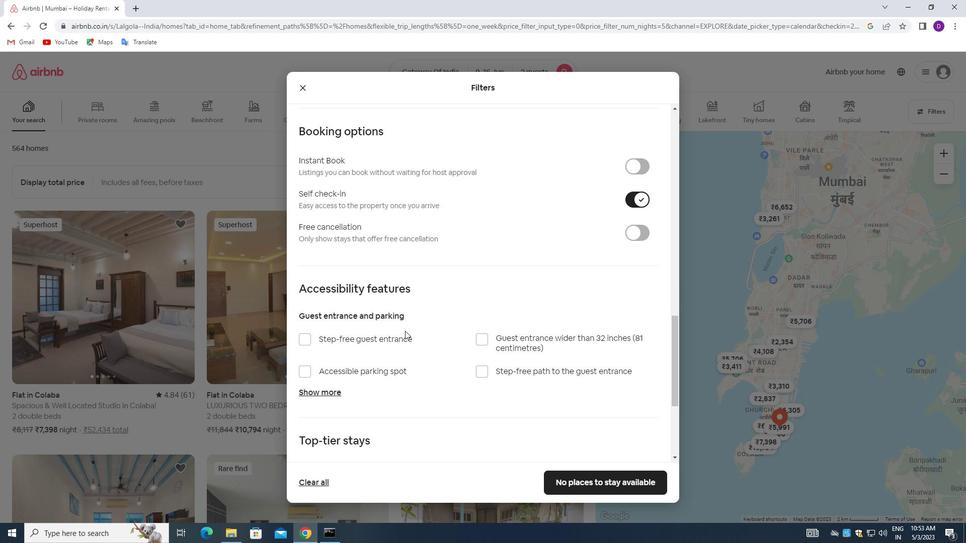 
Action: Mouse scrolled (406, 337) with delta (0, 0)
Screenshot: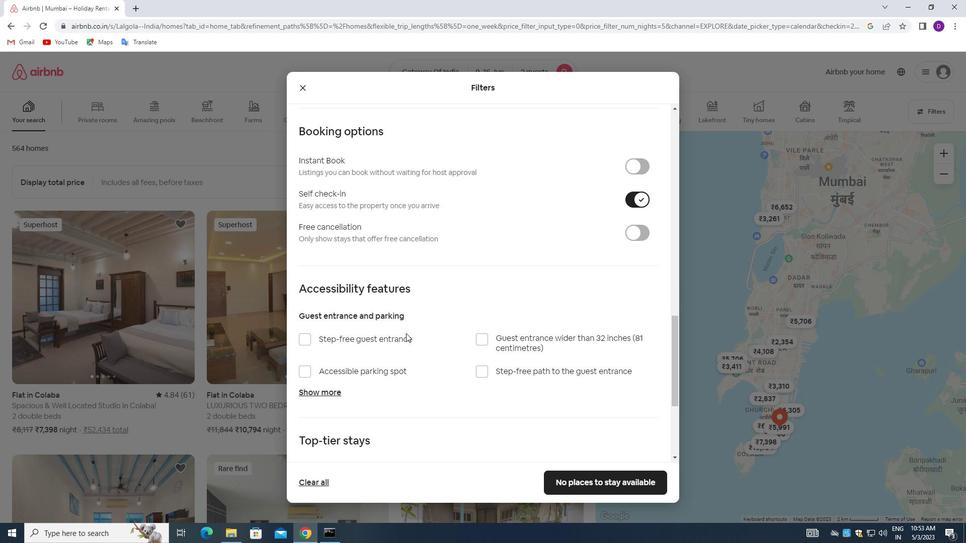 
Action: Mouse moved to (406, 350)
Screenshot: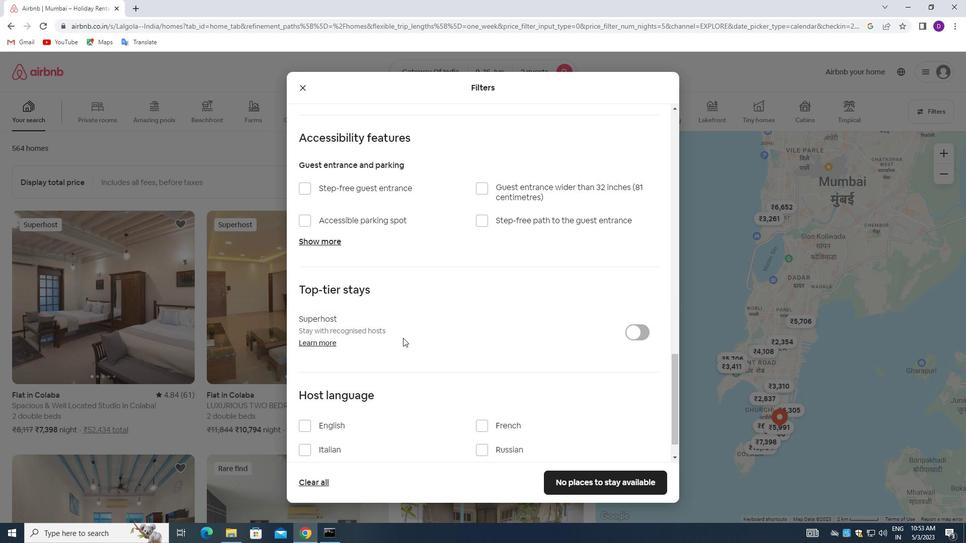 
Action: Mouse scrolled (406, 350) with delta (0, 0)
Screenshot: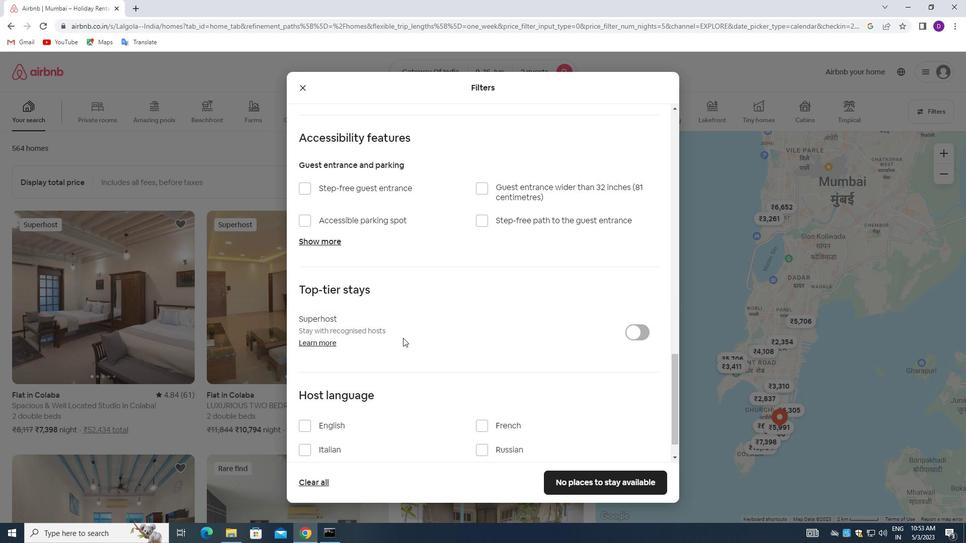 
Action: Mouse moved to (406, 355)
Screenshot: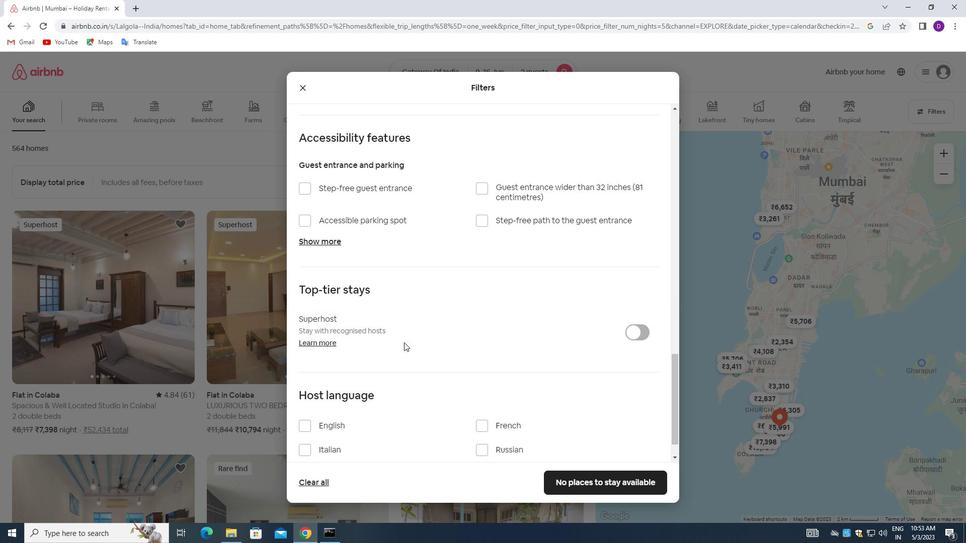
Action: Mouse scrolled (406, 354) with delta (0, 0)
Screenshot: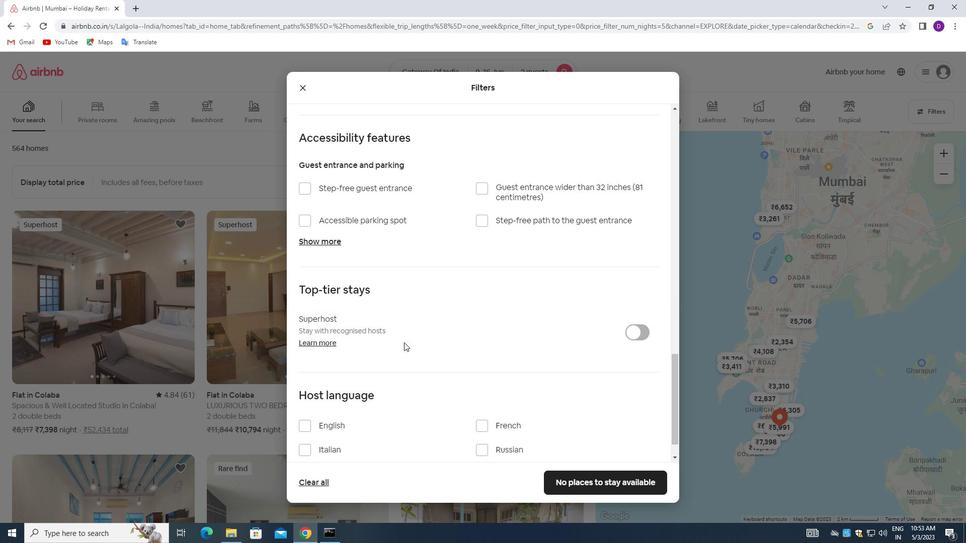 
Action: Mouse moved to (406, 357)
Screenshot: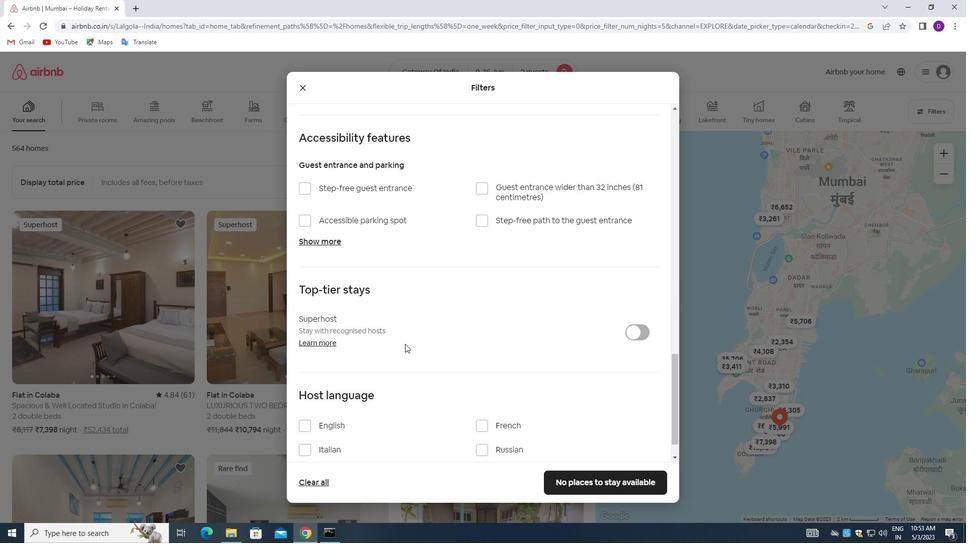 
Action: Mouse scrolled (406, 357) with delta (0, 0)
Screenshot: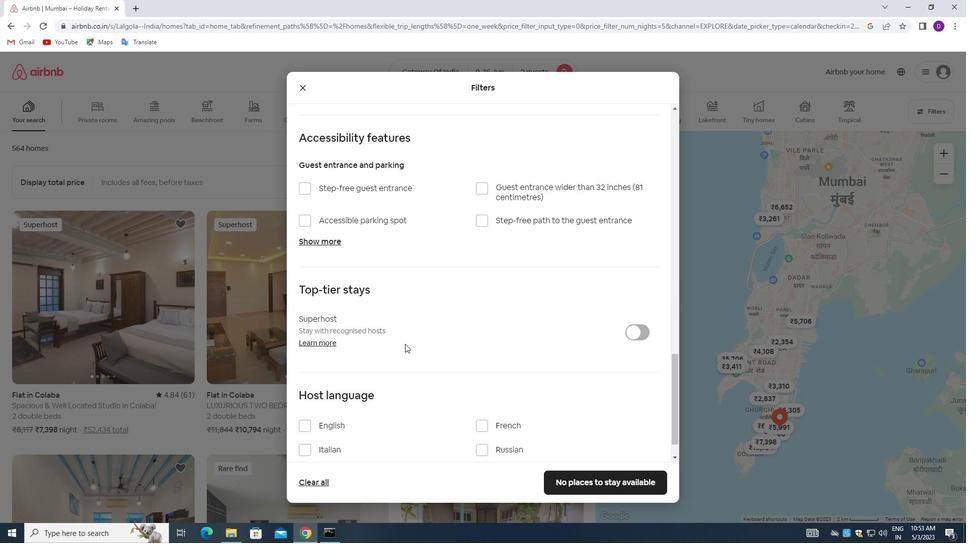 
Action: Mouse moved to (406, 358)
Screenshot: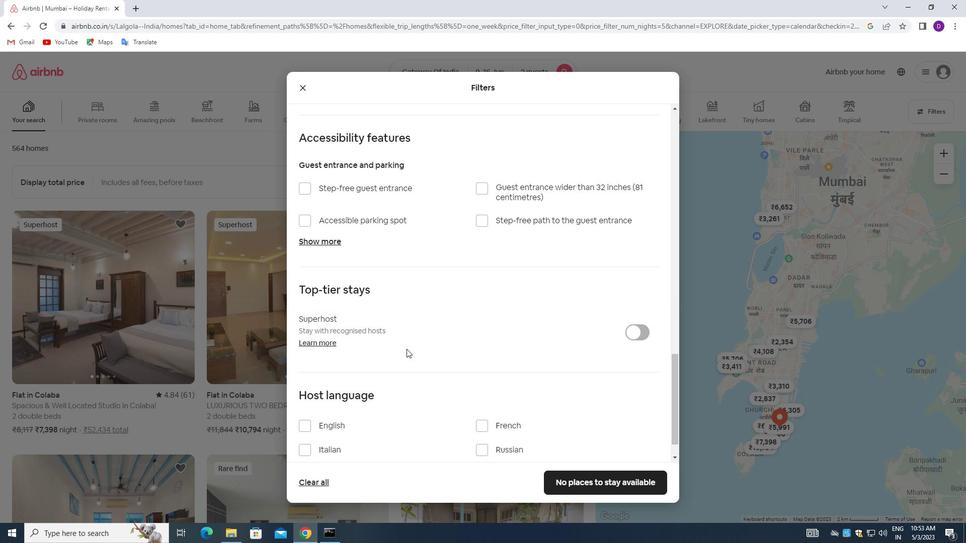 
Action: Mouse scrolled (406, 358) with delta (0, 0)
Screenshot: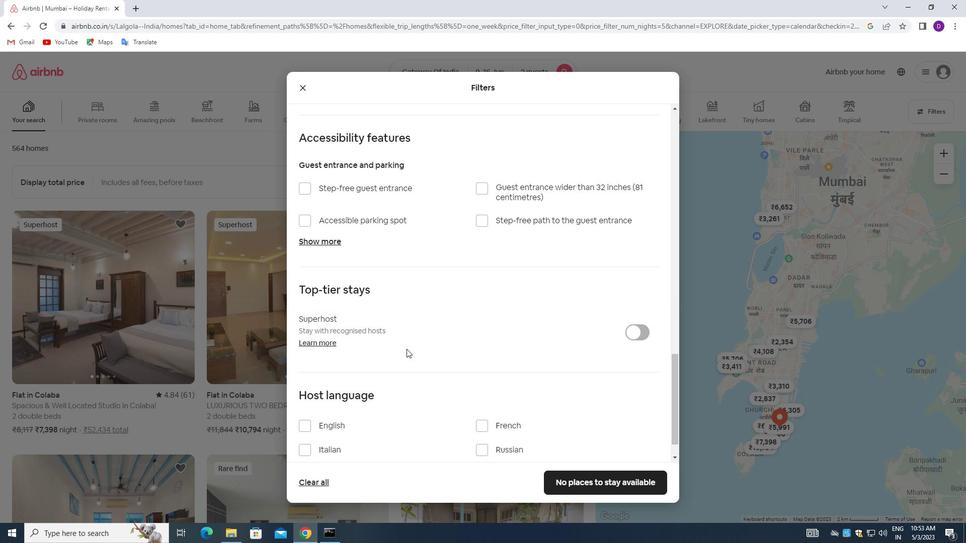 
Action: Mouse moved to (305, 391)
Screenshot: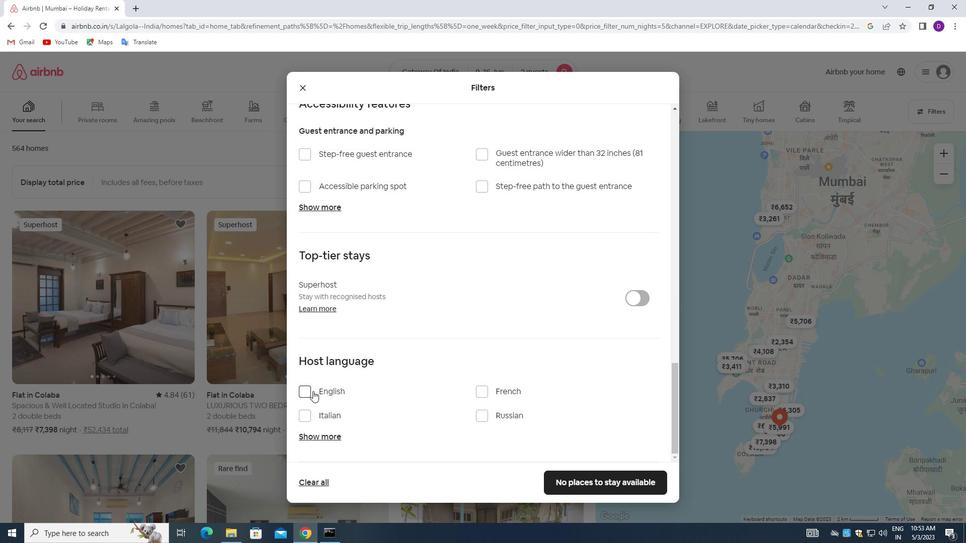 
Action: Mouse pressed left at (305, 391)
Screenshot: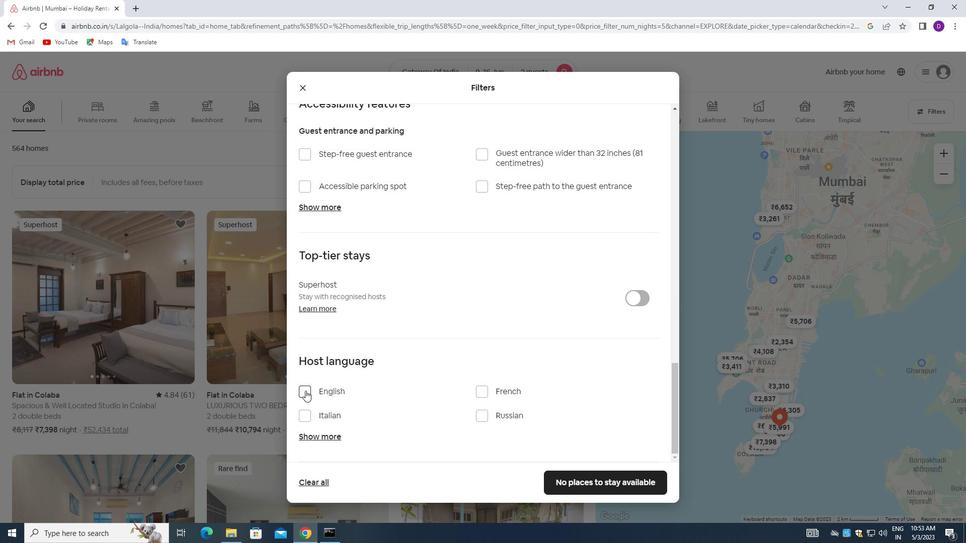 
Action: Mouse moved to (604, 479)
Screenshot: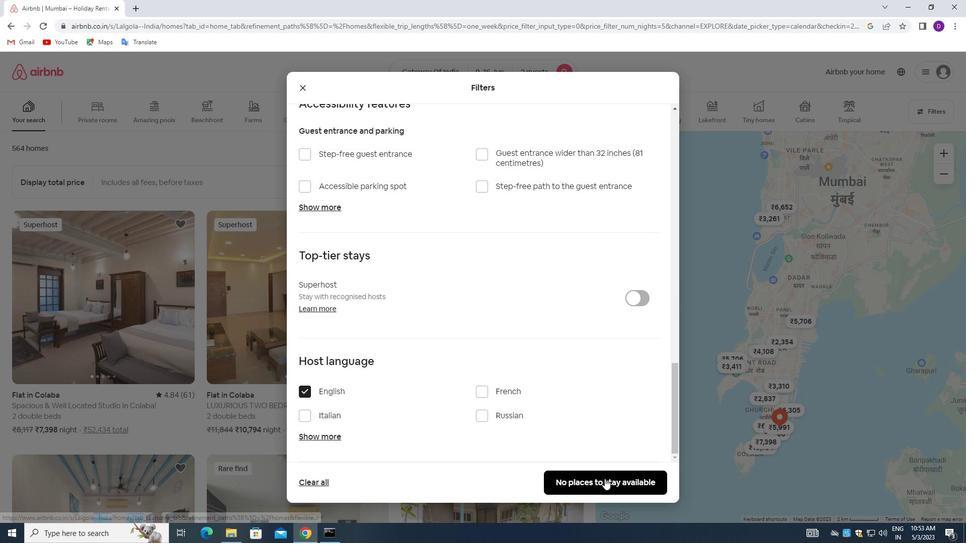 
Action: Mouse pressed left at (604, 479)
Screenshot: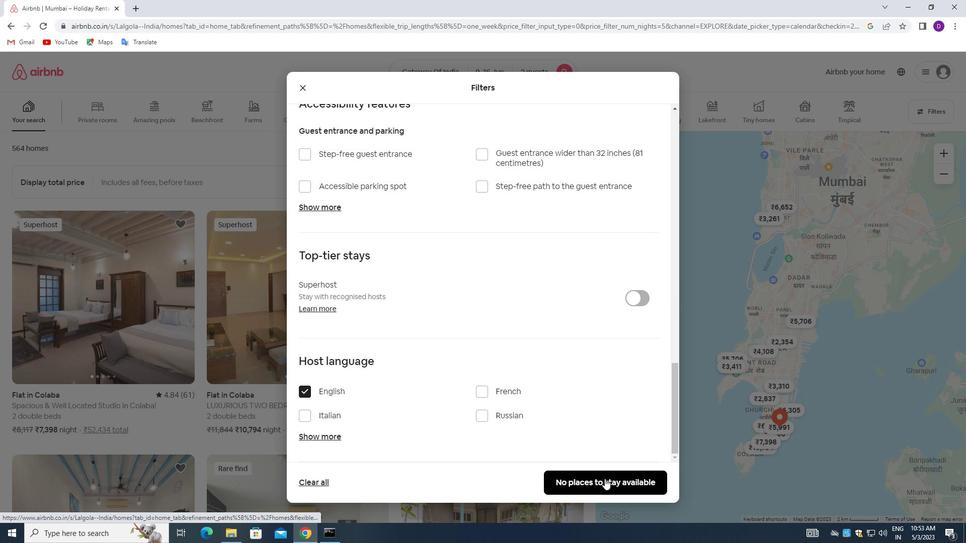 
Action: Mouse moved to (556, 331)
Screenshot: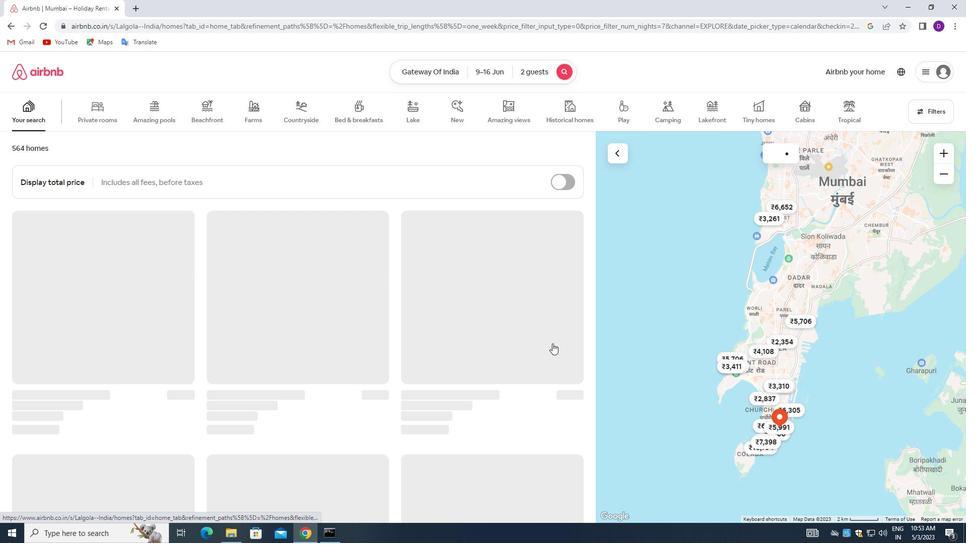 
